 Task: Look for space in Iranshahr, Iran from 24th August, 2023 to 10th September, 2023 for 6 adults, 2 children in price range Rs.12000 to Rs.15000. Place can be entire place or shared room with 6 bedrooms having 6 beds and 6 bathrooms. Property type can be house, flat, guest house. Amenities needed are: wifi, TV, free parkinig on premises, gym, breakfast. Booking option can be shelf check-in. Required host language is English.
Action: Mouse moved to (487, 99)
Screenshot: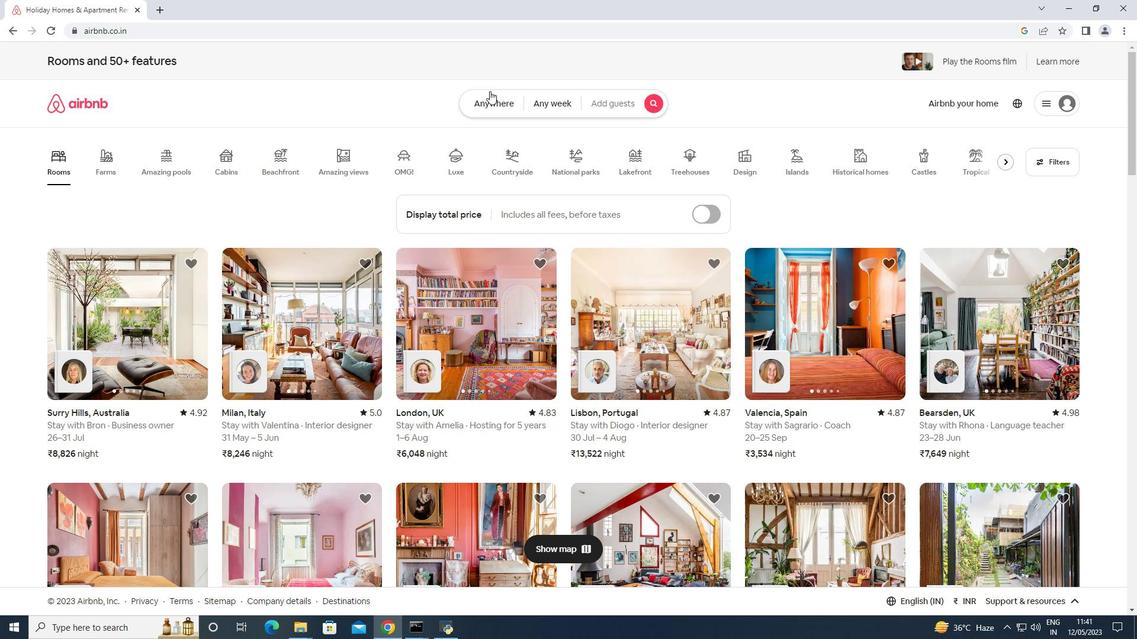 
Action: Mouse pressed left at (487, 99)
Screenshot: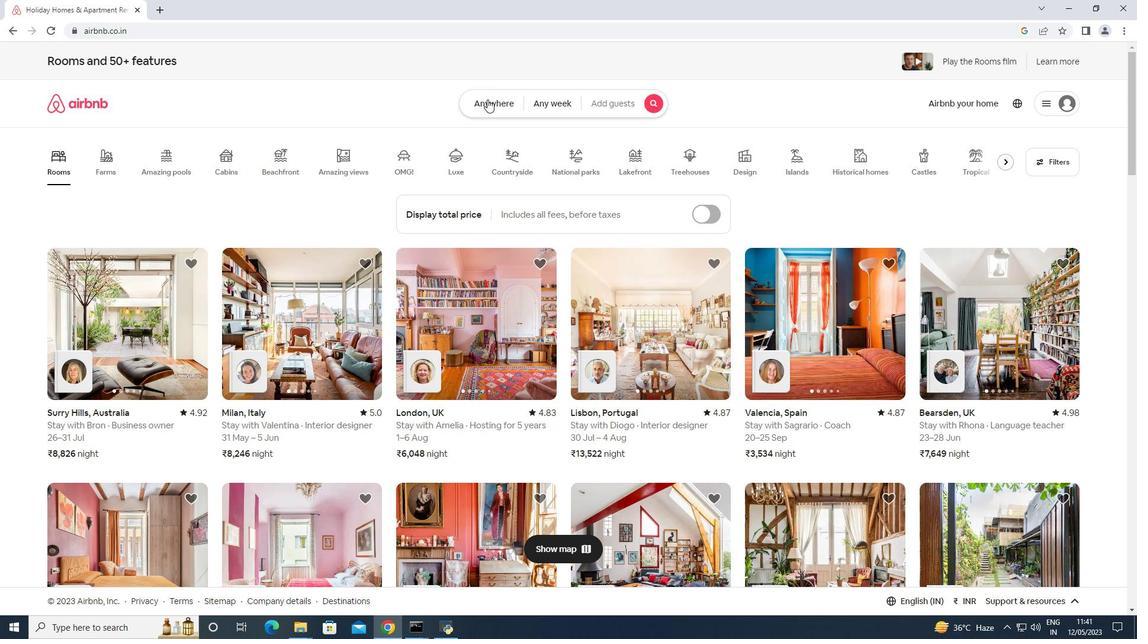 
Action: Mouse moved to (463, 142)
Screenshot: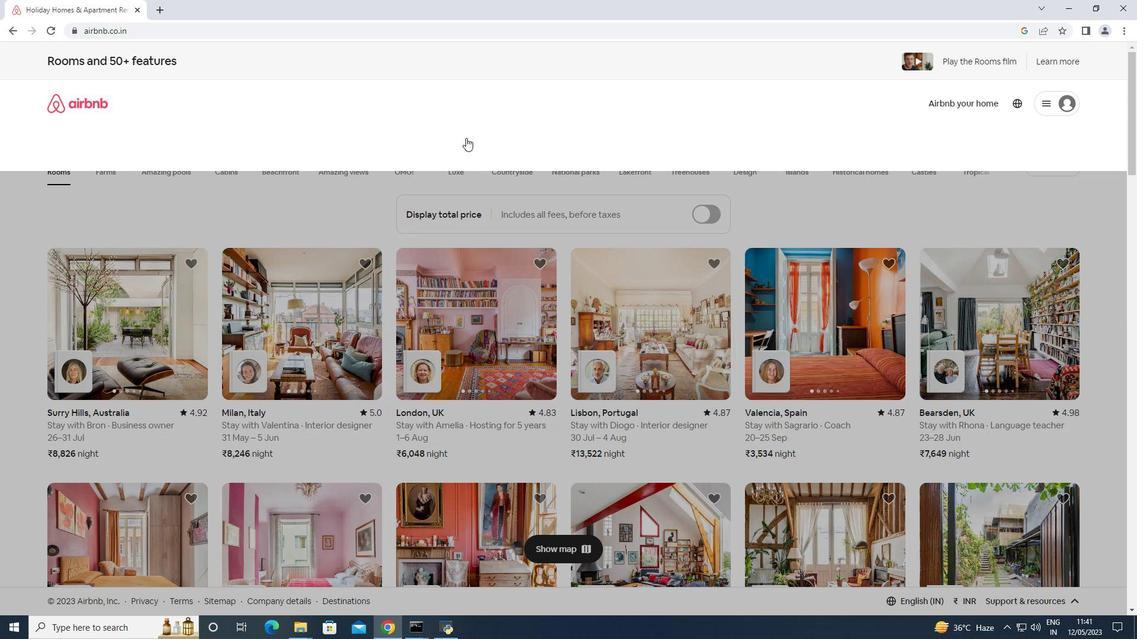 
Action: Mouse pressed left at (463, 142)
Screenshot: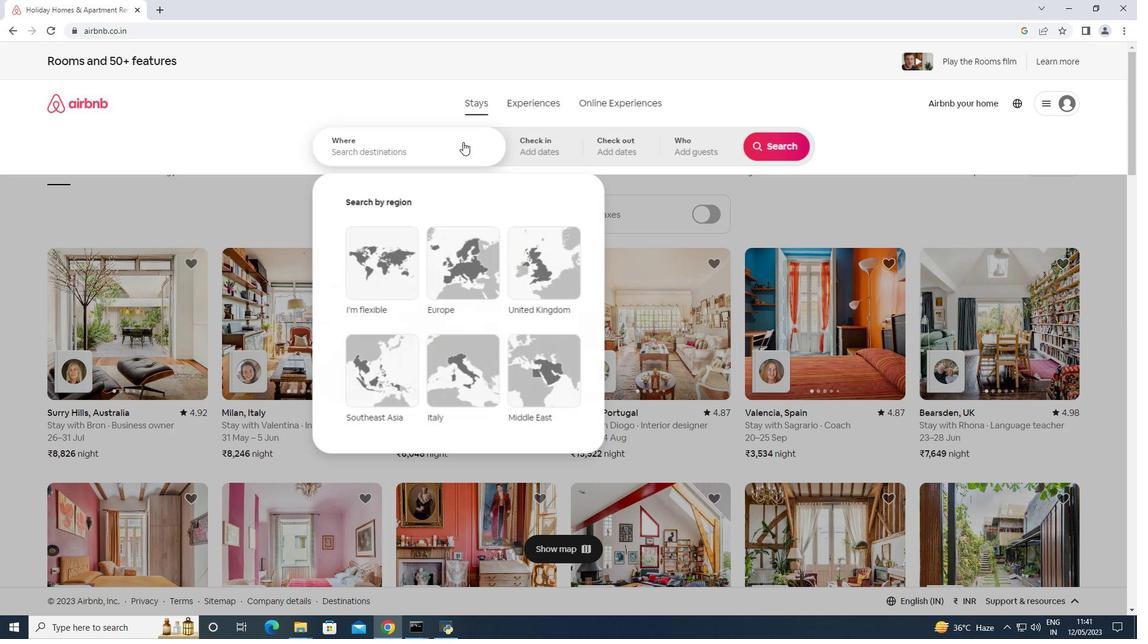 
Action: Key pressed <Key.shift>Iranshahr,<Key.space><Key.shift>Iran<Key.enter>
Screenshot: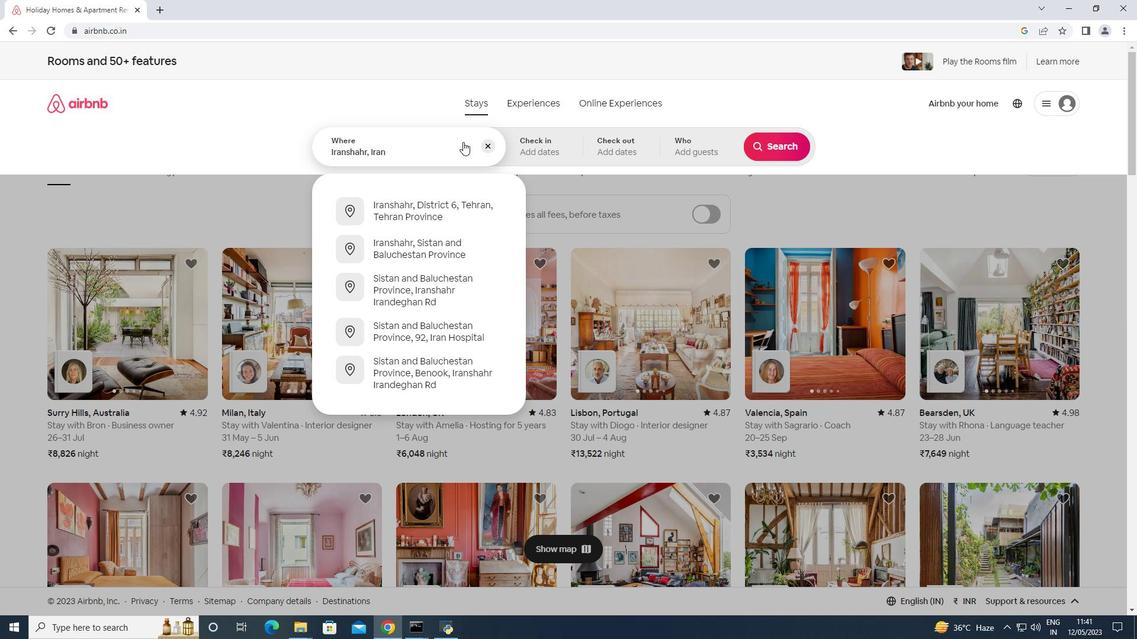 
Action: Mouse moved to (778, 247)
Screenshot: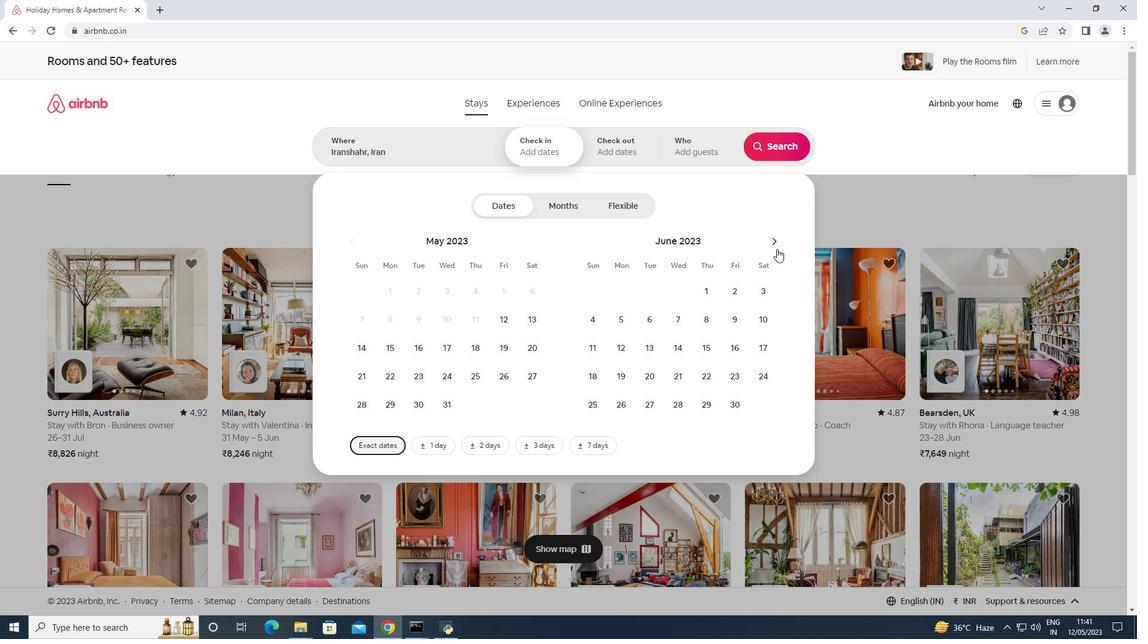 
Action: Mouse pressed left at (778, 247)
Screenshot: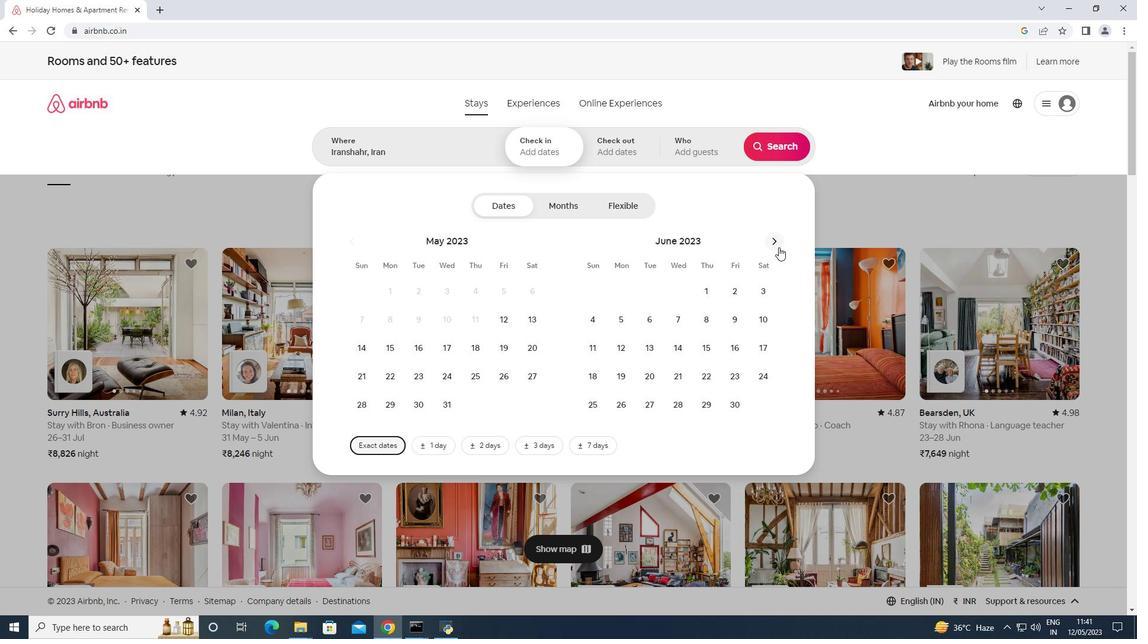 
Action: Mouse pressed left at (778, 247)
Screenshot: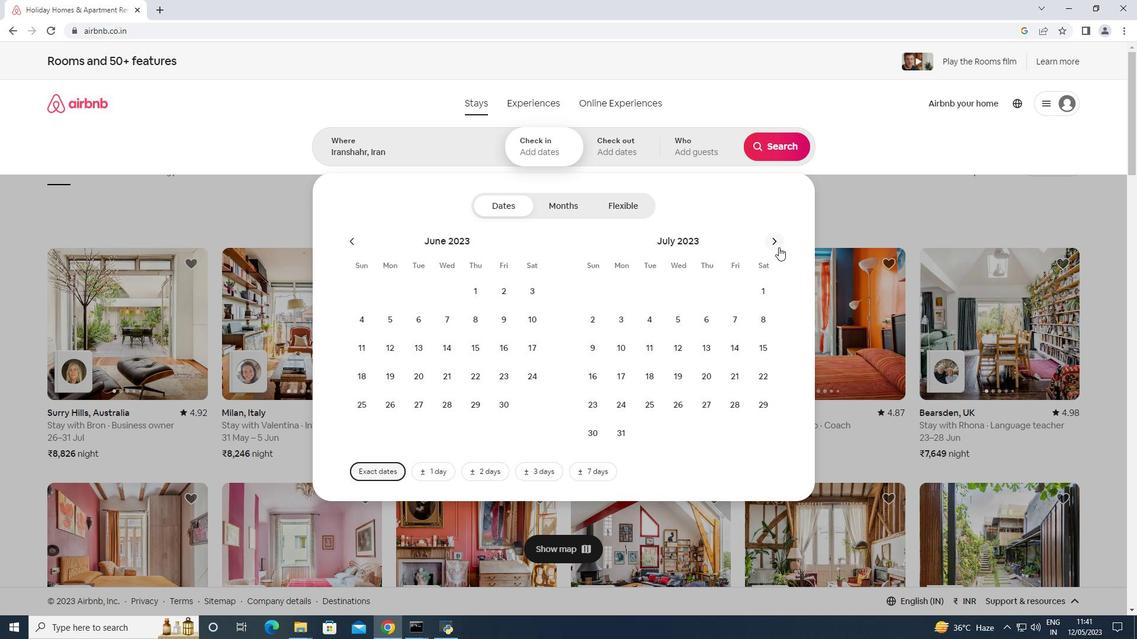 
Action: Mouse moved to (709, 379)
Screenshot: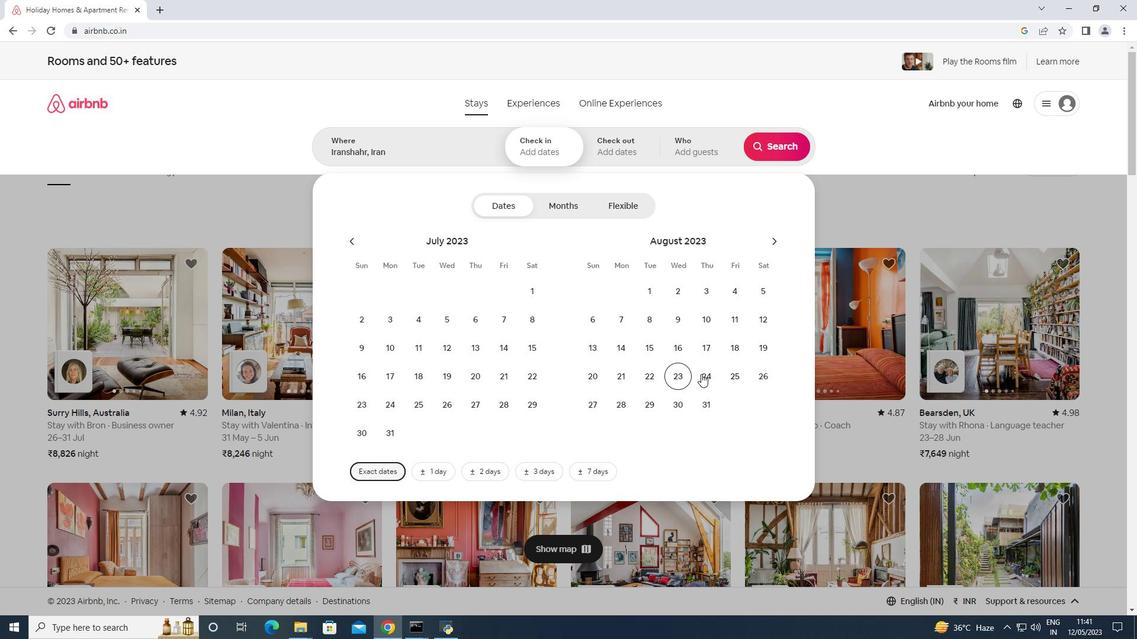 
Action: Mouse pressed left at (709, 379)
Screenshot: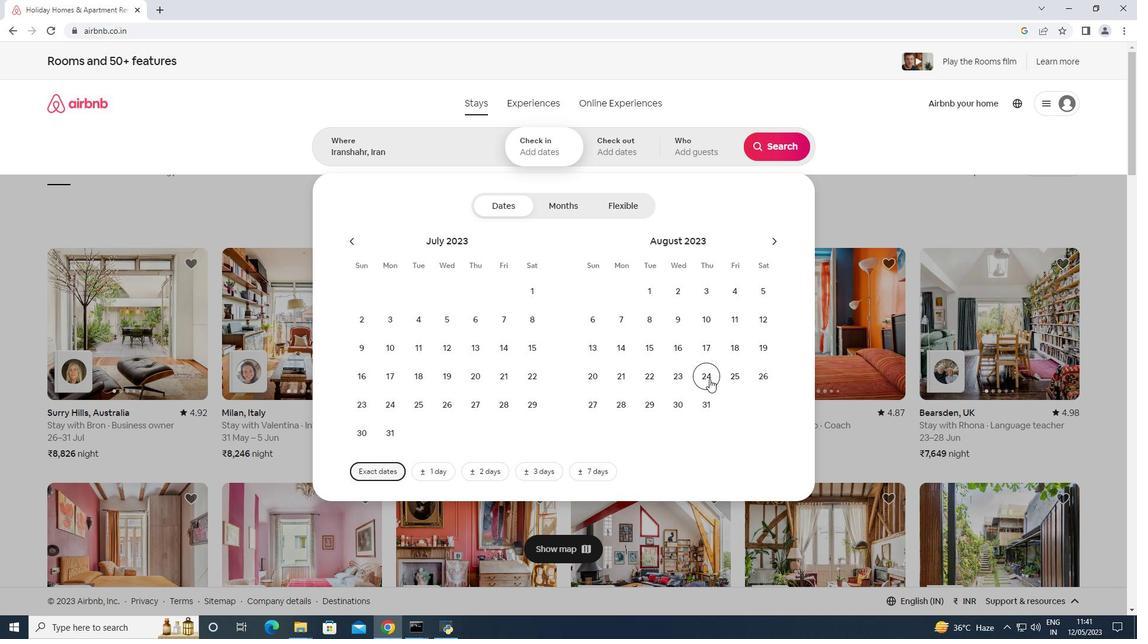 
Action: Mouse moved to (768, 245)
Screenshot: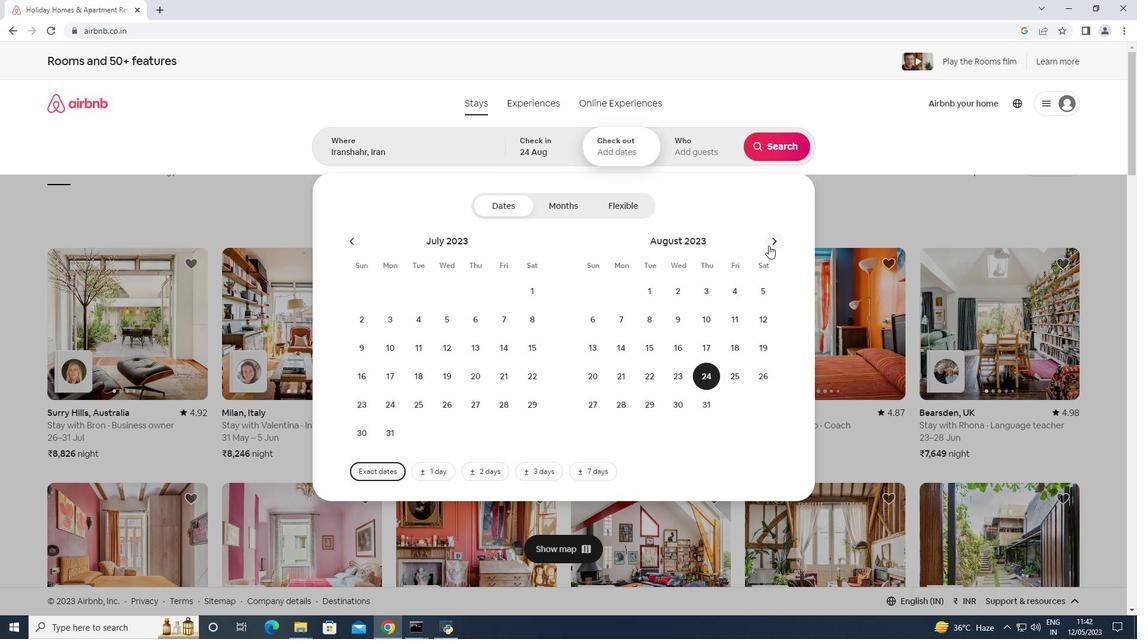 
Action: Mouse pressed left at (768, 245)
Screenshot: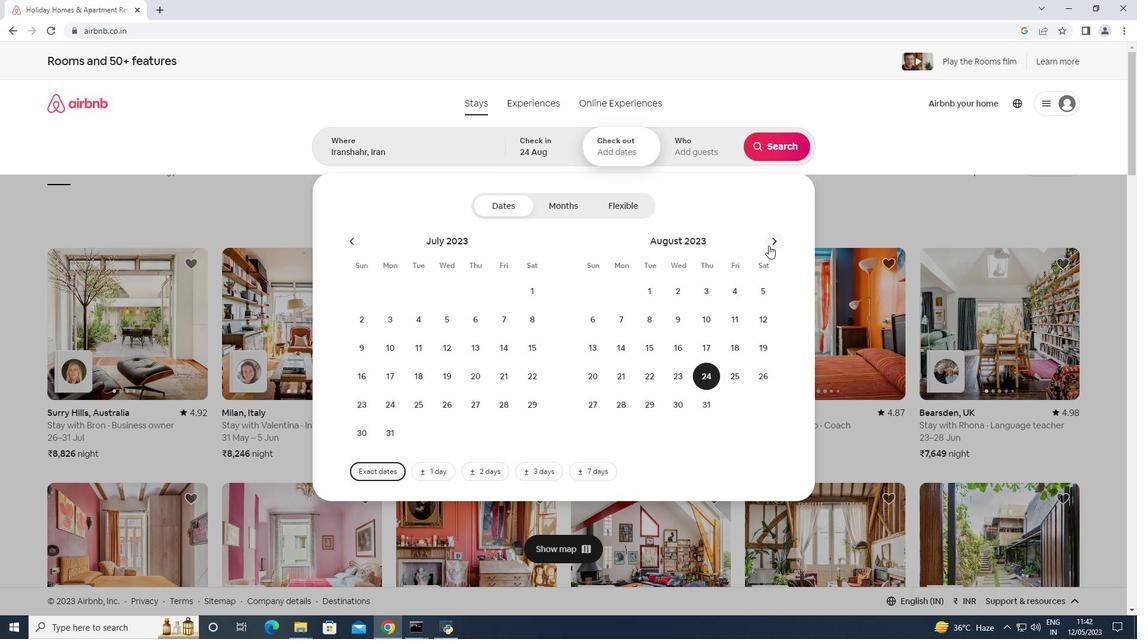 
Action: Mouse moved to (590, 353)
Screenshot: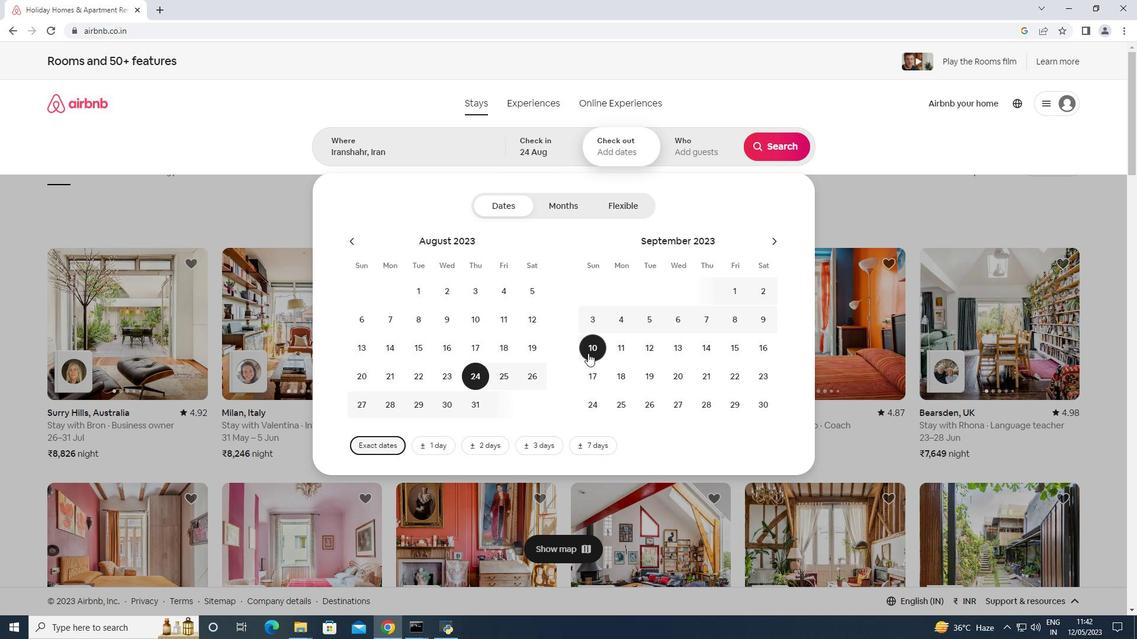 
Action: Mouse pressed left at (590, 353)
Screenshot: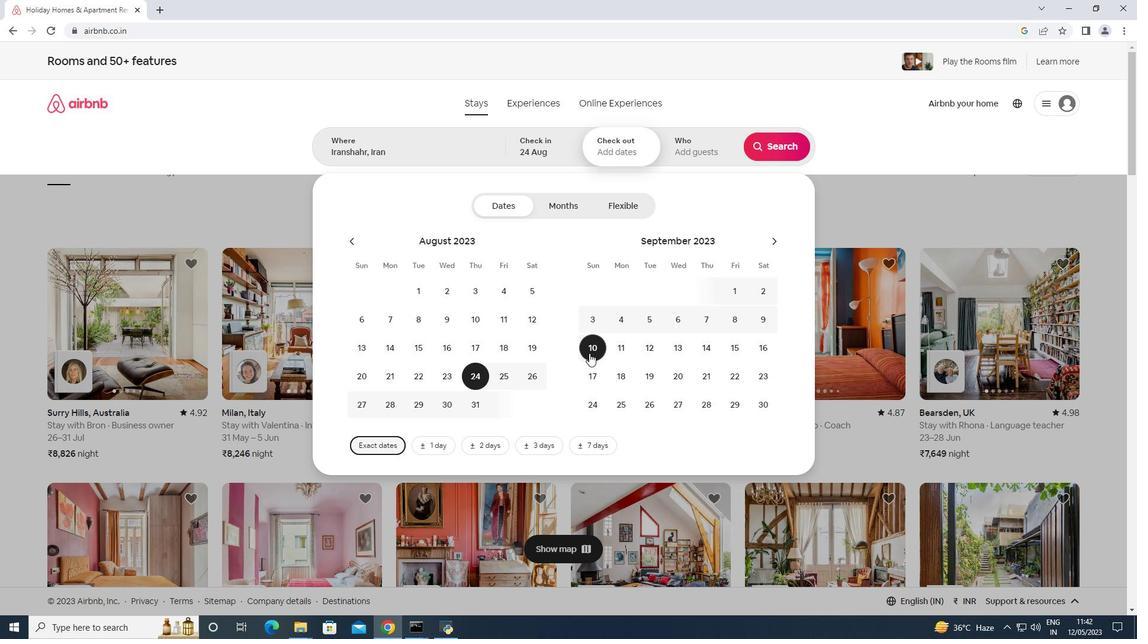 
Action: Mouse moved to (688, 152)
Screenshot: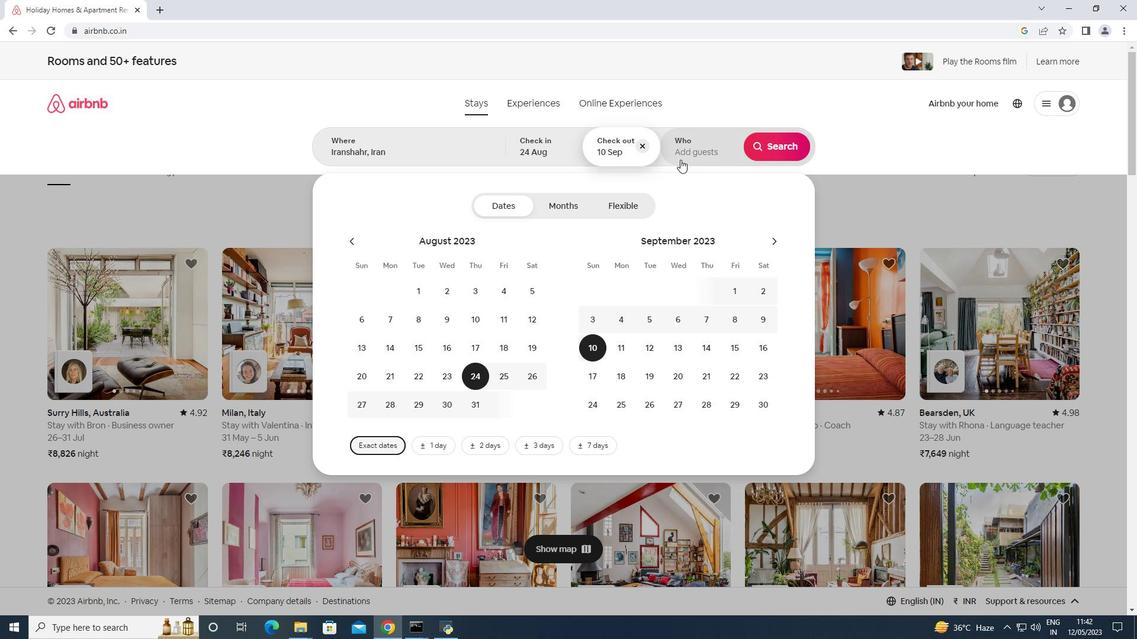 
Action: Mouse pressed left at (688, 152)
Screenshot: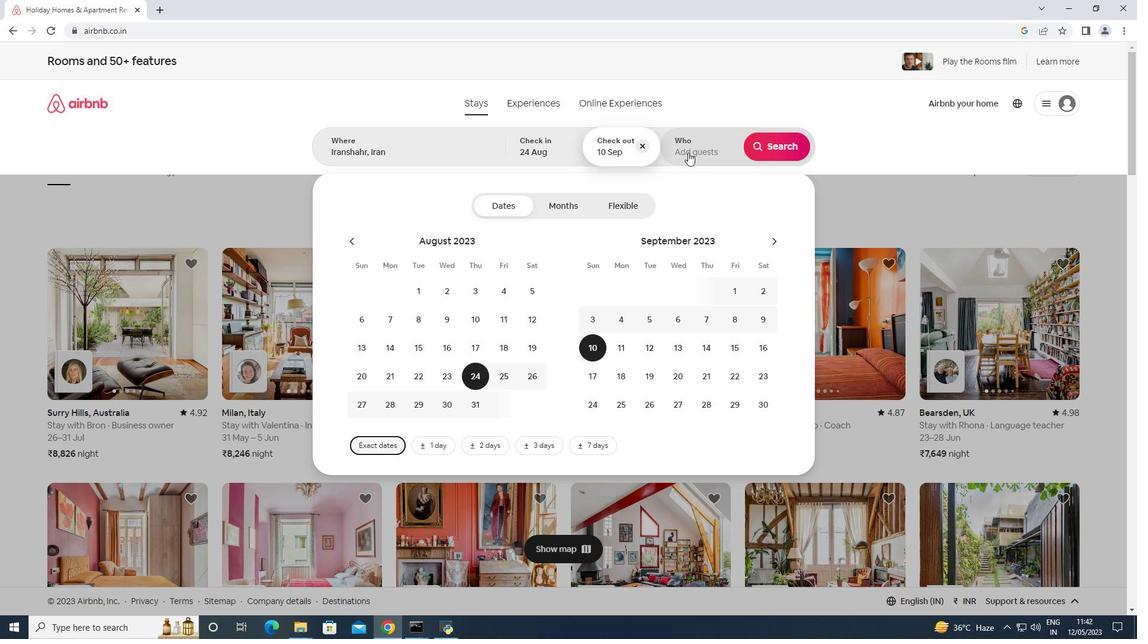 
Action: Mouse moved to (778, 209)
Screenshot: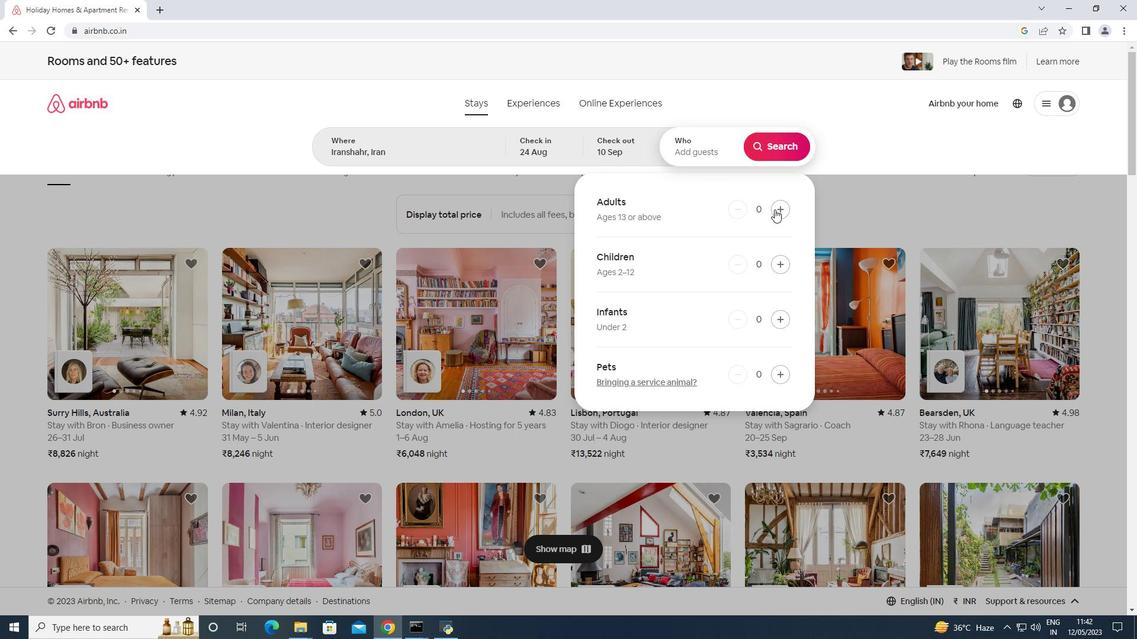 
Action: Mouse pressed left at (778, 209)
Screenshot: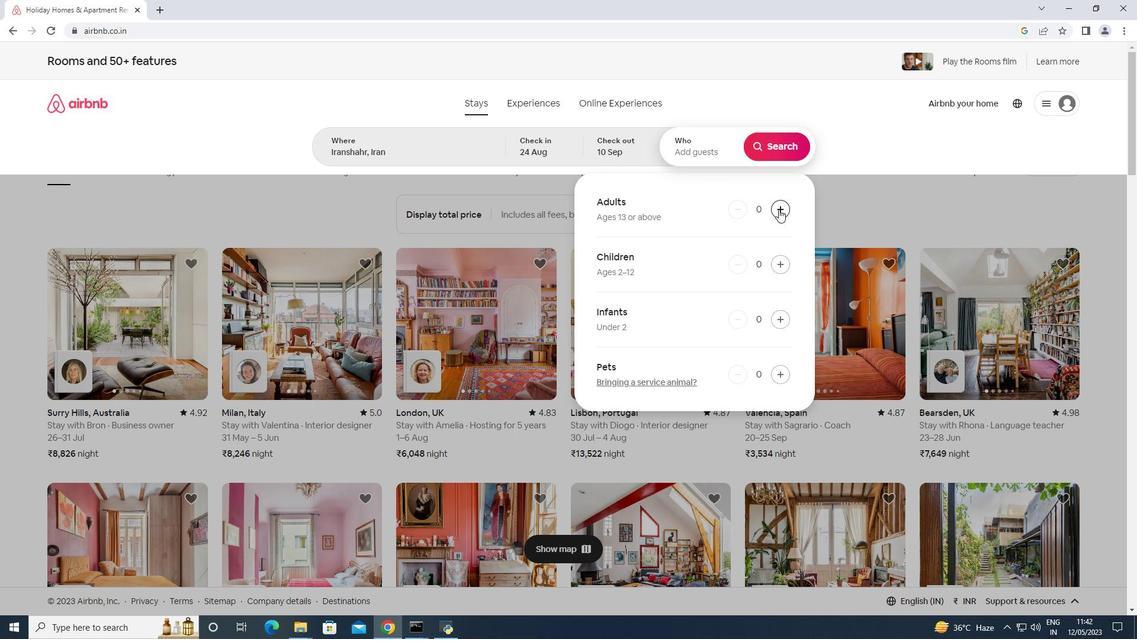 
Action: Mouse pressed left at (778, 209)
Screenshot: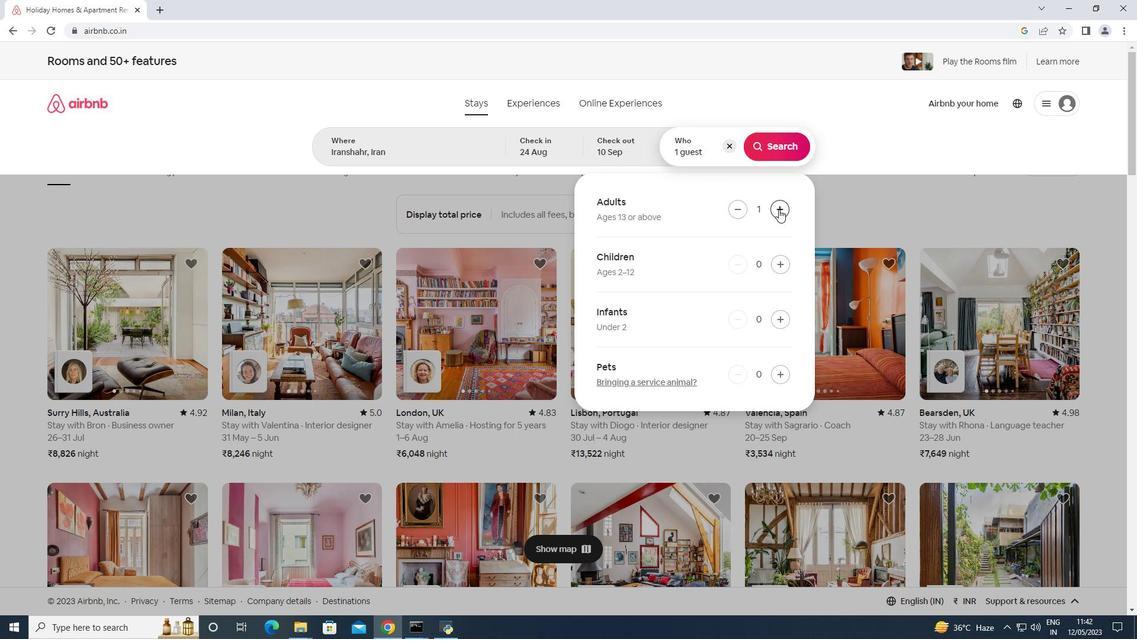 
Action: Mouse pressed left at (778, 209)
Screenshot: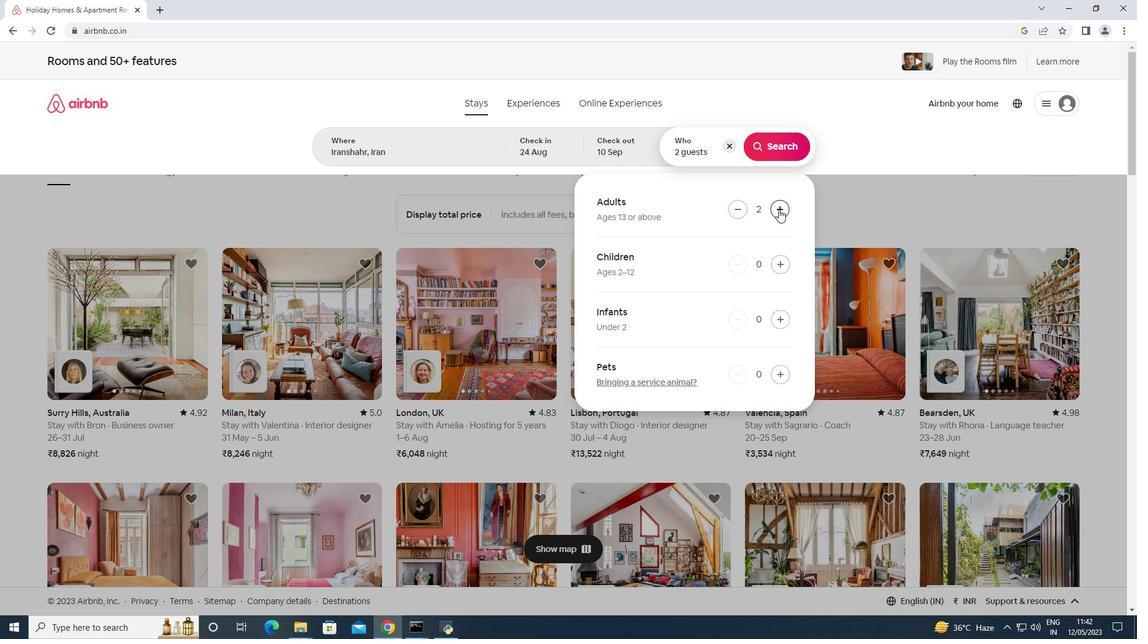 
Action: Mouse pressed left at (778, 209)
Screenshot: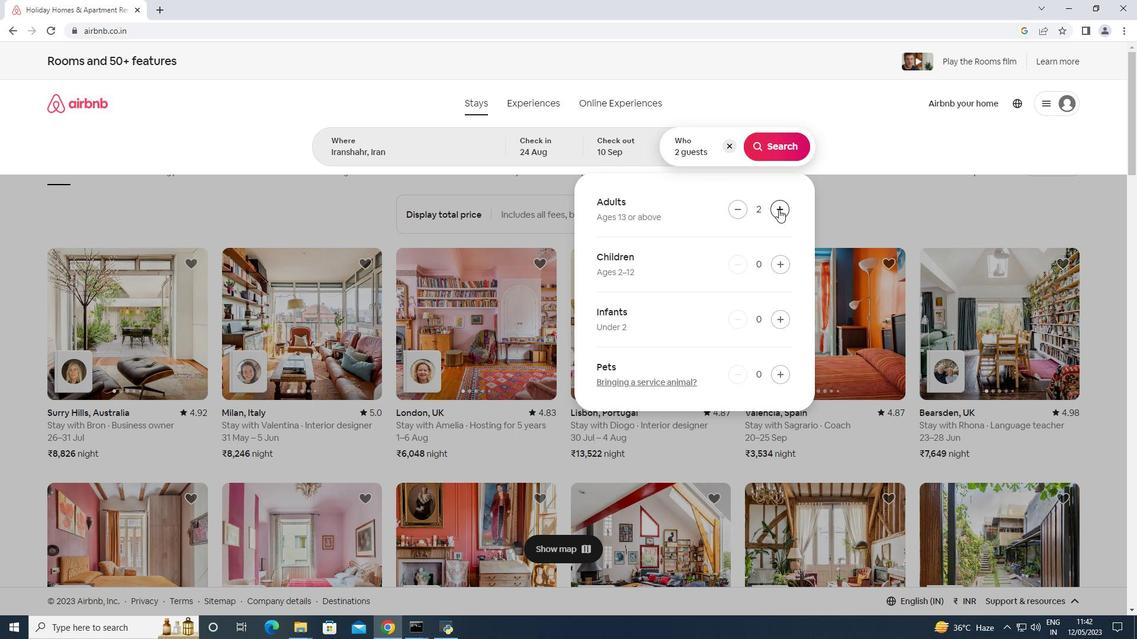 
Action: Mouse pressed left at (778, 209)
Screenshot: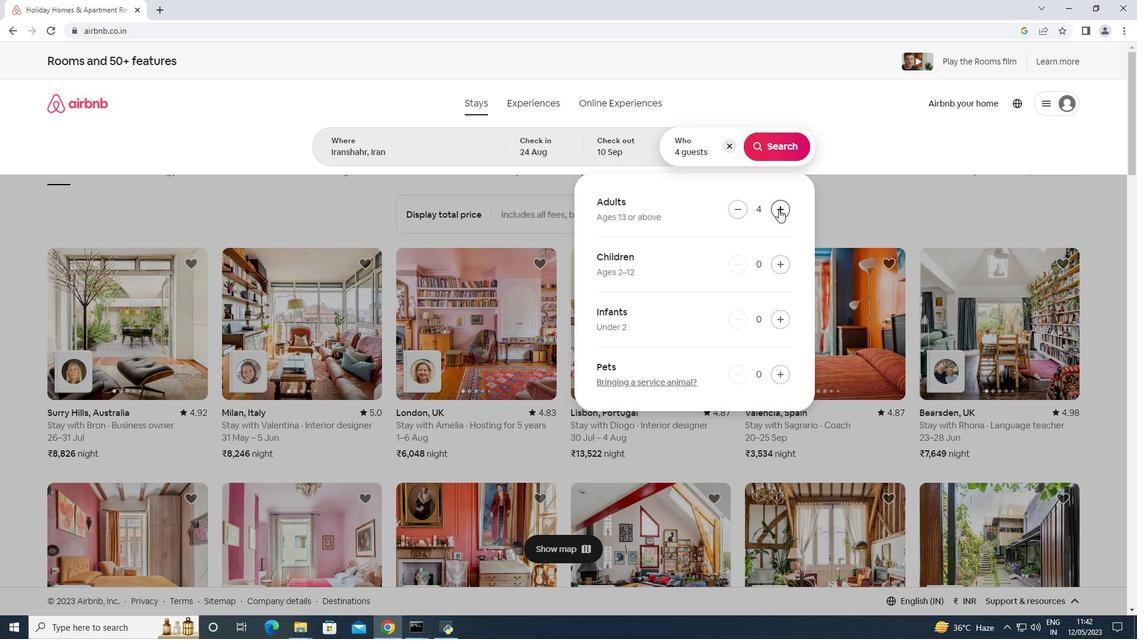 
Action: Mouse pressed left at (778, 209)
Screenshot: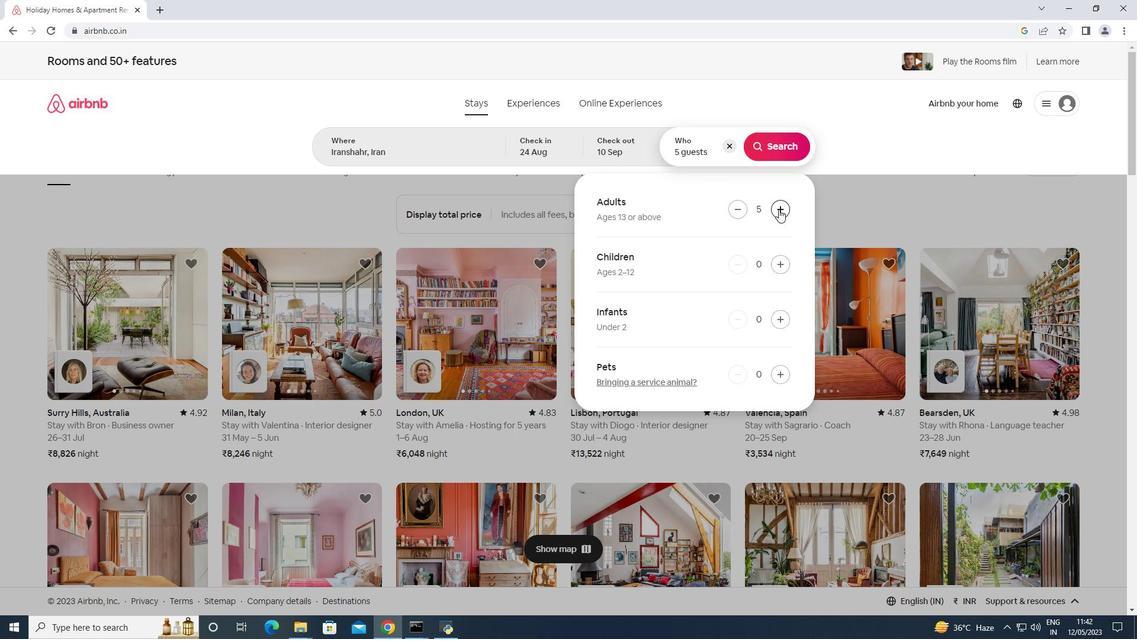 
Action: Mouse moved to (775, 264)
Screenshot: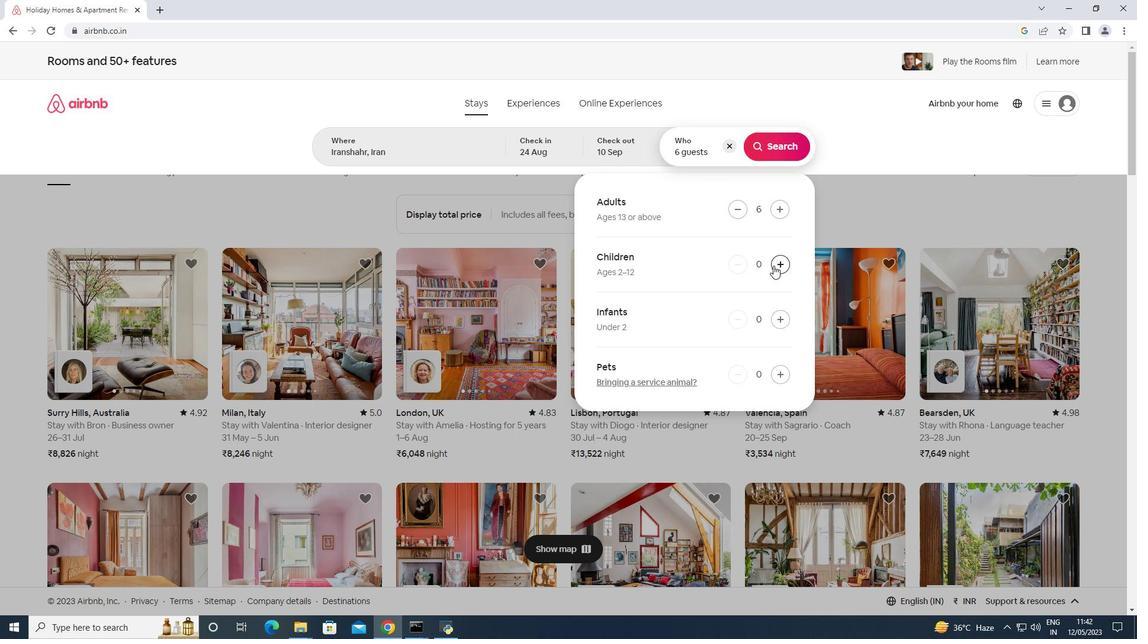 
Action: Mouse pressed left at (775, 264)
Screenshot: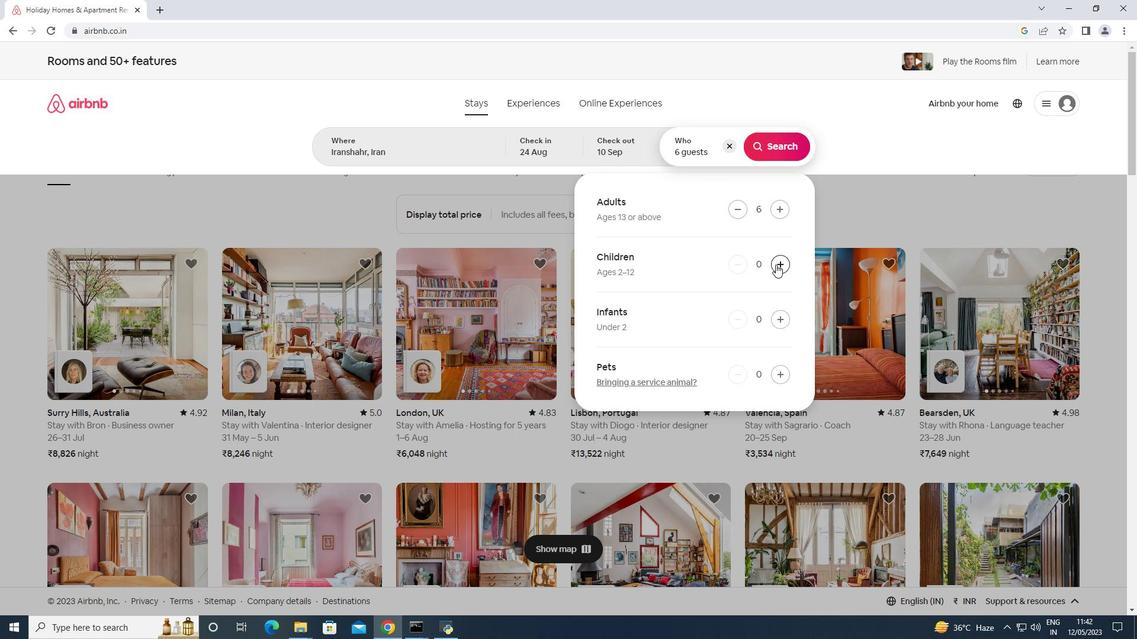 
Action: Mouse pressed left at (775, 264)
Screenshot: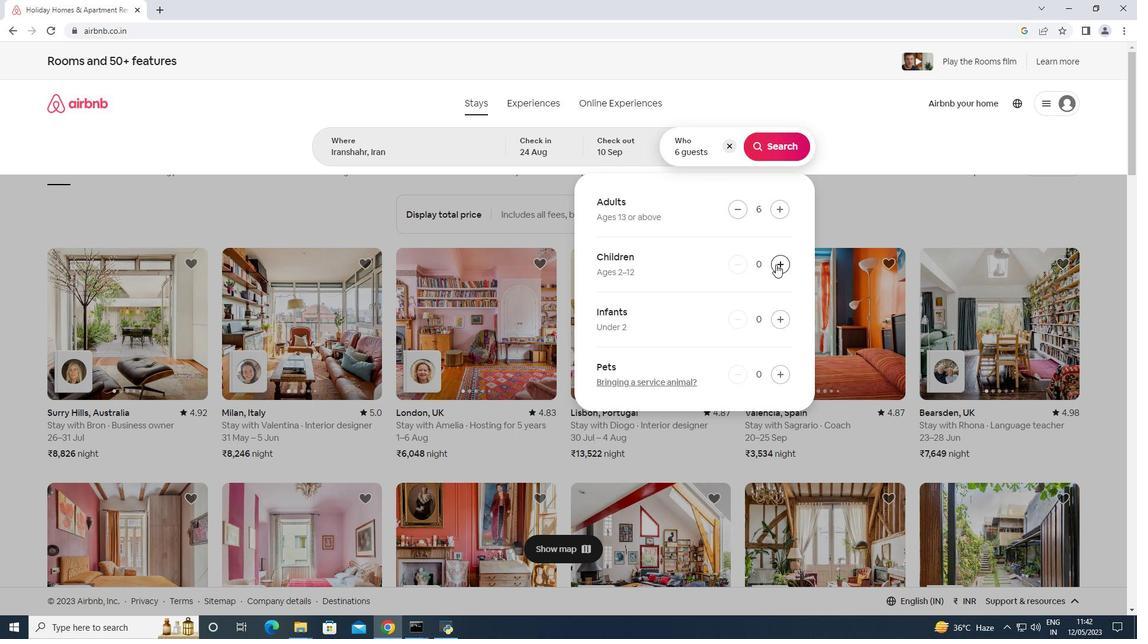 
Action: Mouse moved to (782, 146)
Screenshot: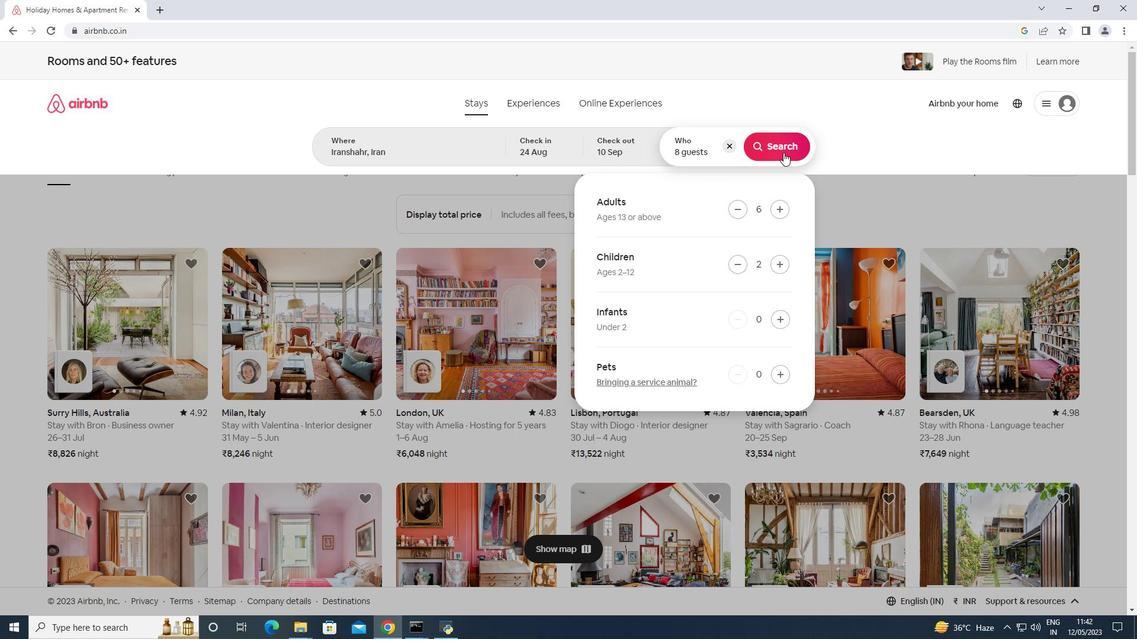 
Action: Mouse pressed left at (782, 146)
Screenshot: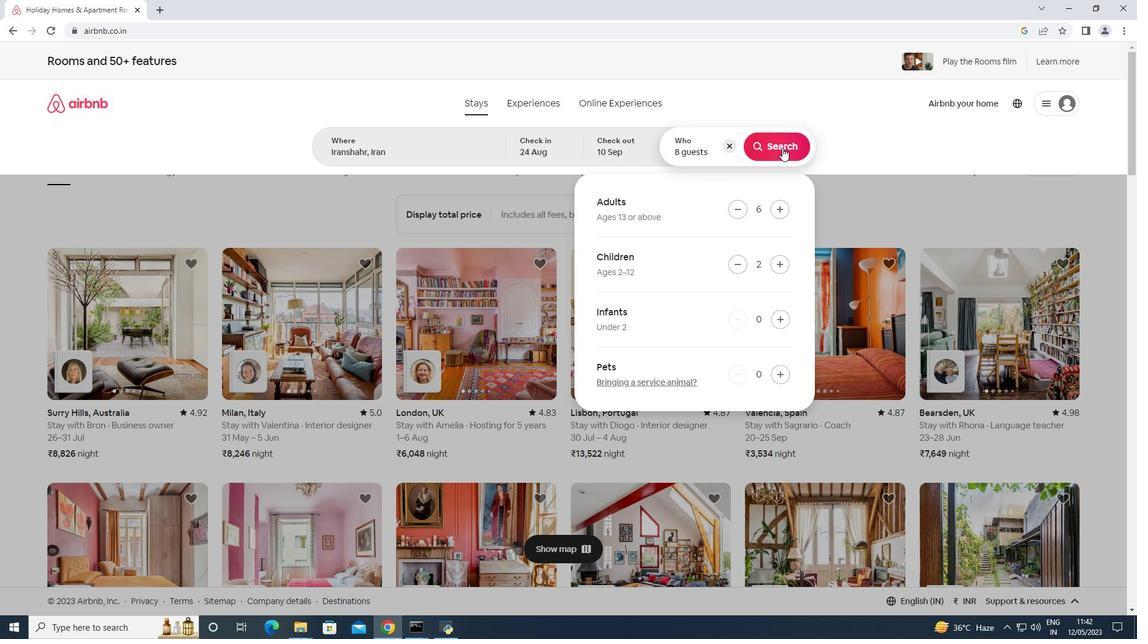 
Action: Mouse moved to (1072, 116)
Screenshot: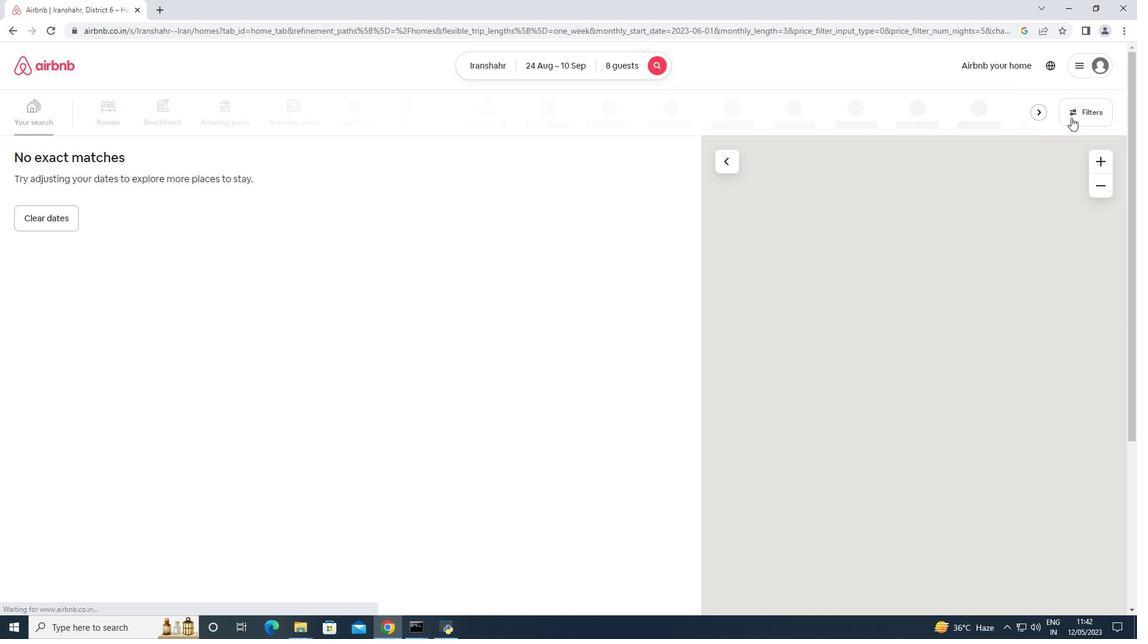 
Action: Mouse pressed left at (1072, 116)
Screenshot: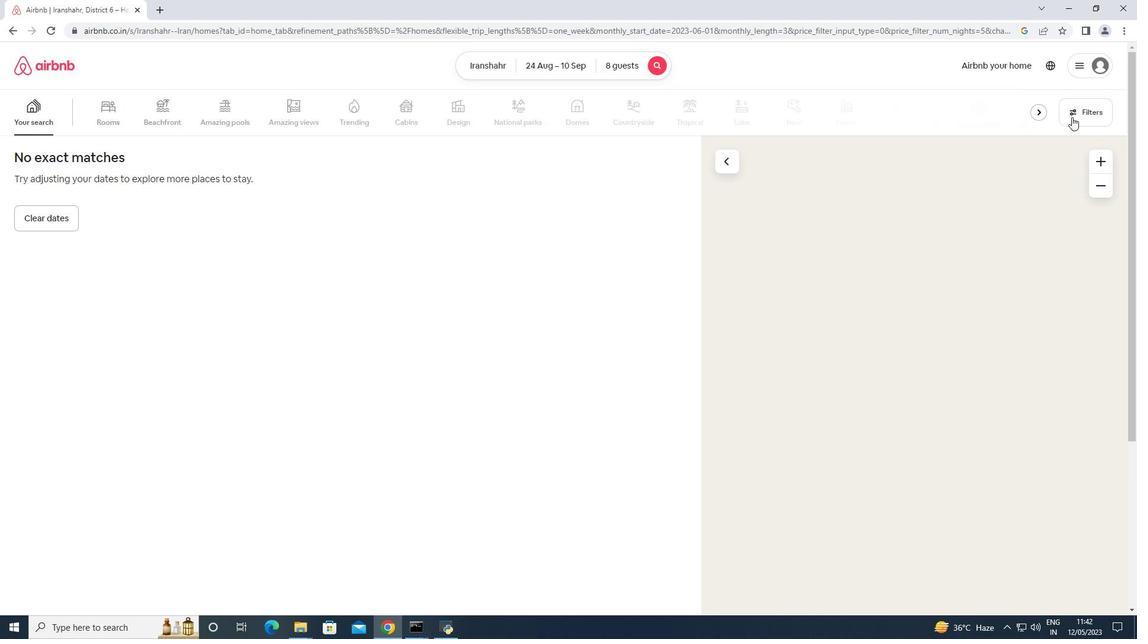 
Action: Mouse moved to (525, 398)
Screenshot: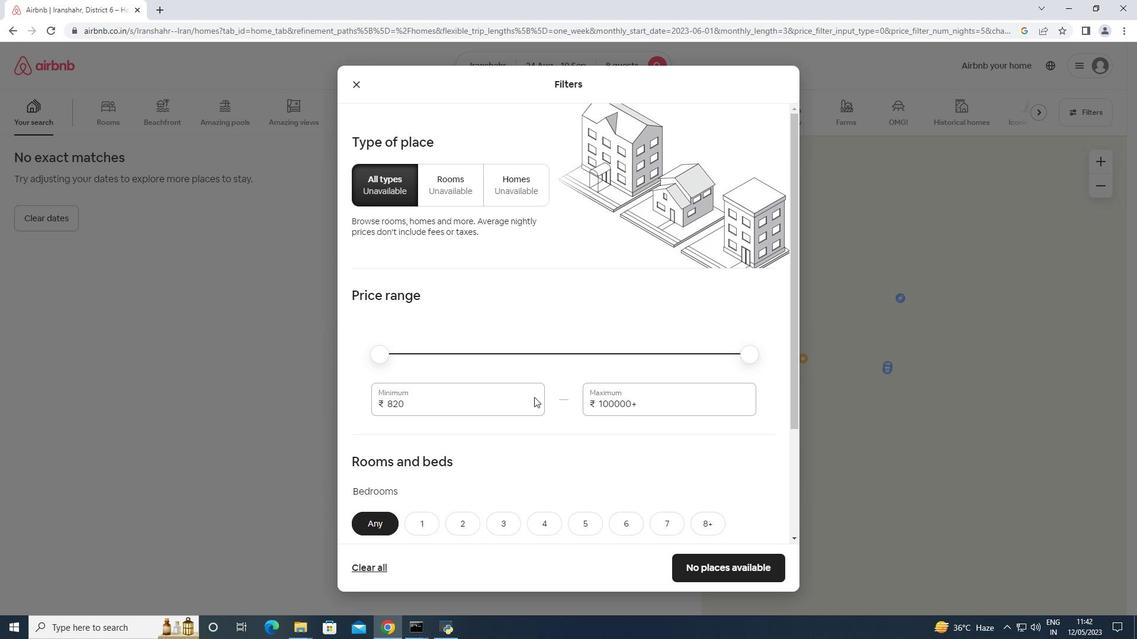 
Action: Mouse pressed left at (525, 398)
Screenshot: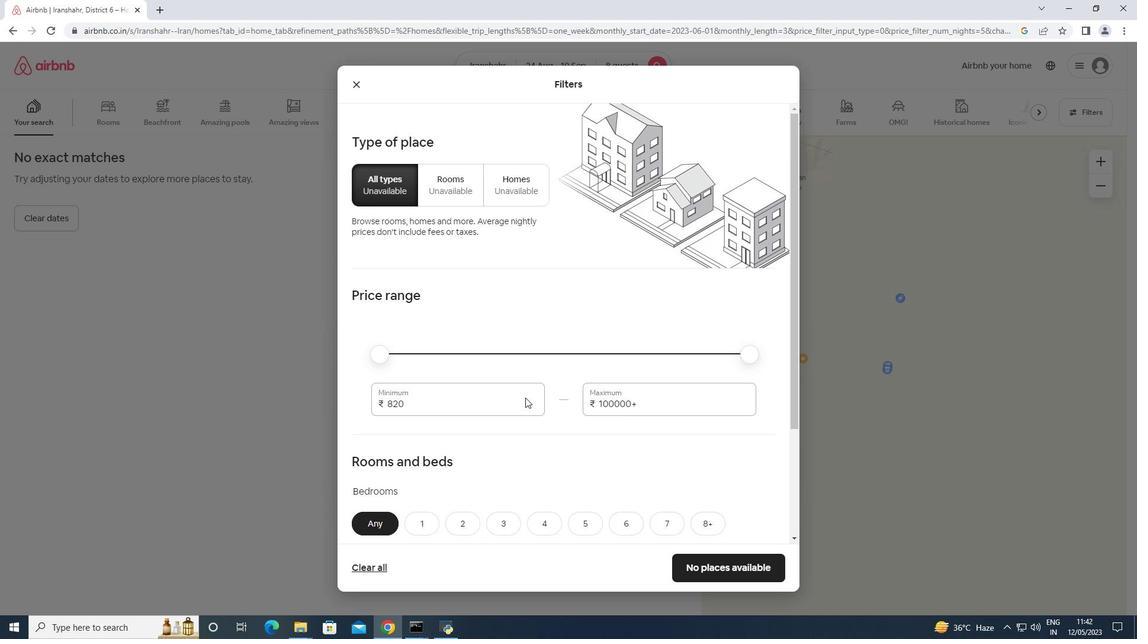 
Action: Mouse moved to (536, 458)
Screenshot: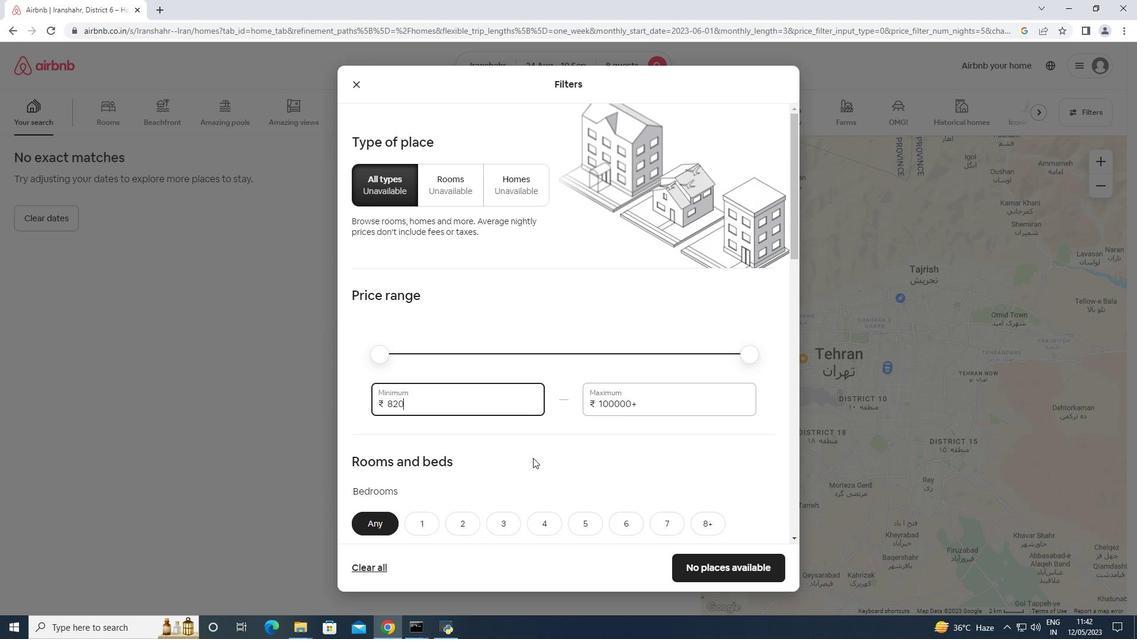 
Action: Mouse pressed left at (536, 458)
Screenshot: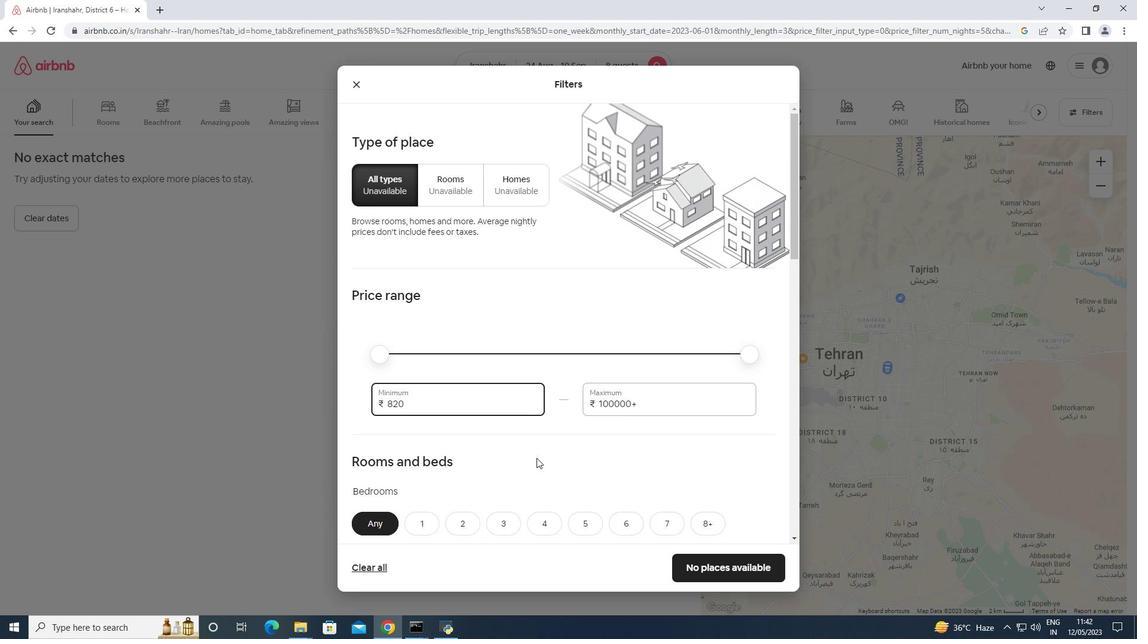 
Action: Mouse moved to (513, 412)
Screenshot: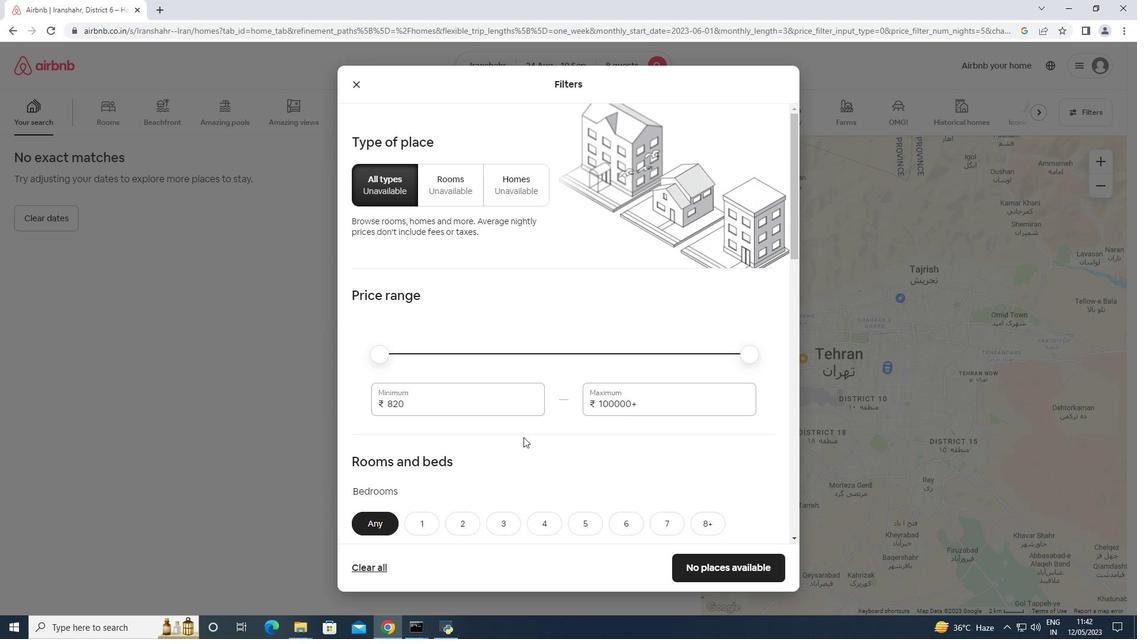 
Action: Mouse pressed left at (513, 412)
Screenshot: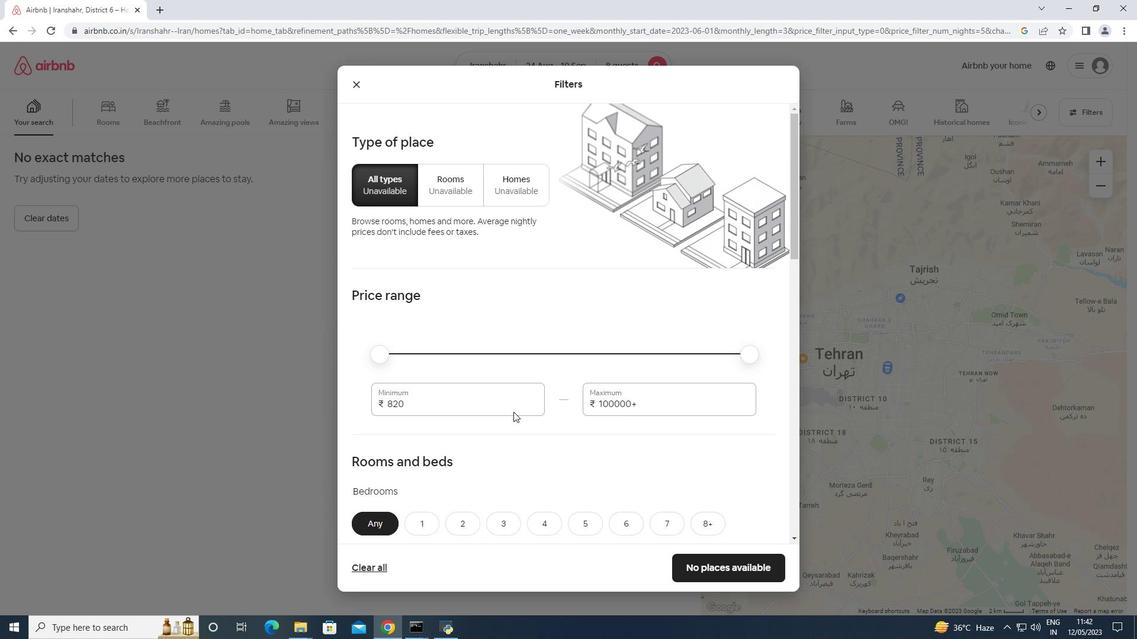 
Action: Mouse pressed left at (513, 412)
Screenshot: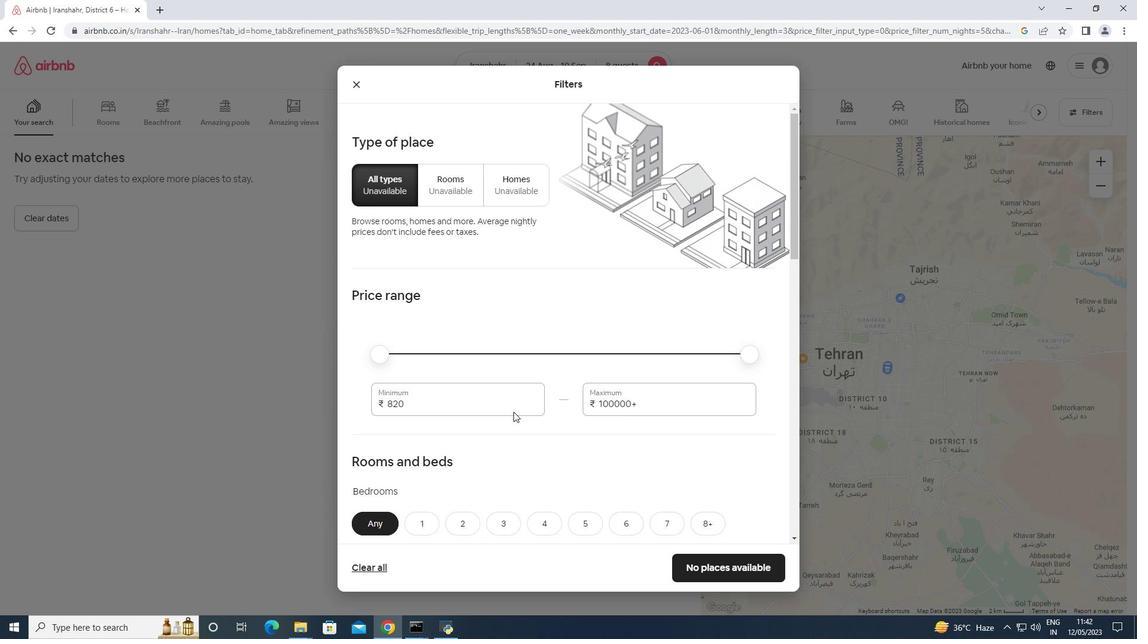 
Action: Key pressed <Key.backspace><Key.backspace><Key.backspace>12000<Key.tab>15000
Screenshot: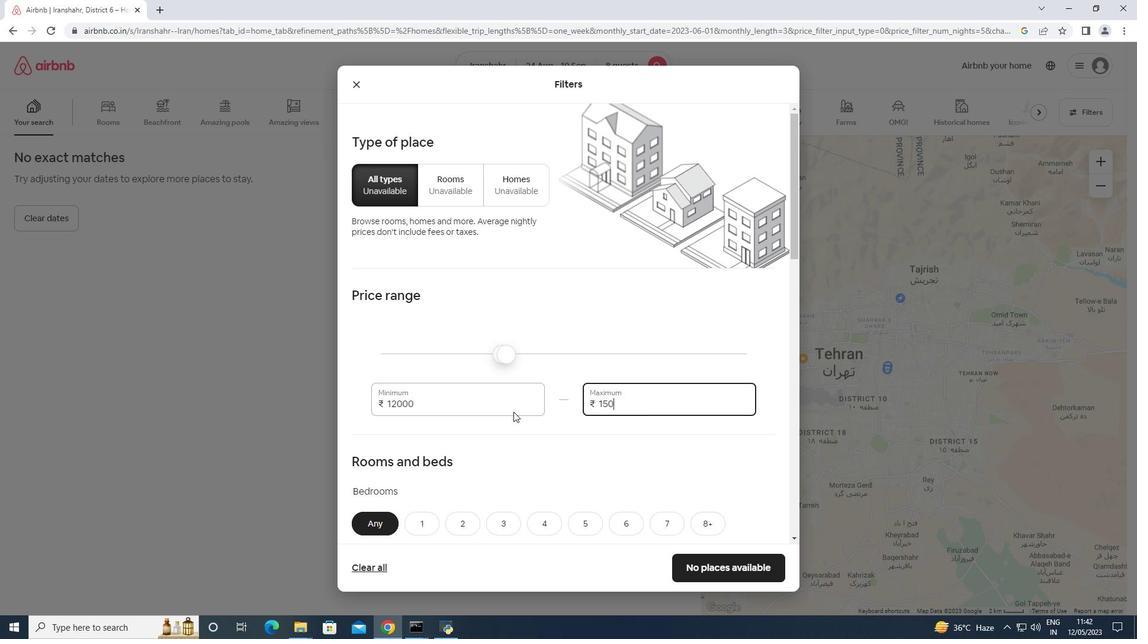 
Action: Mouse scrolled (513, 411) with delta (0, 0)
Screenshot: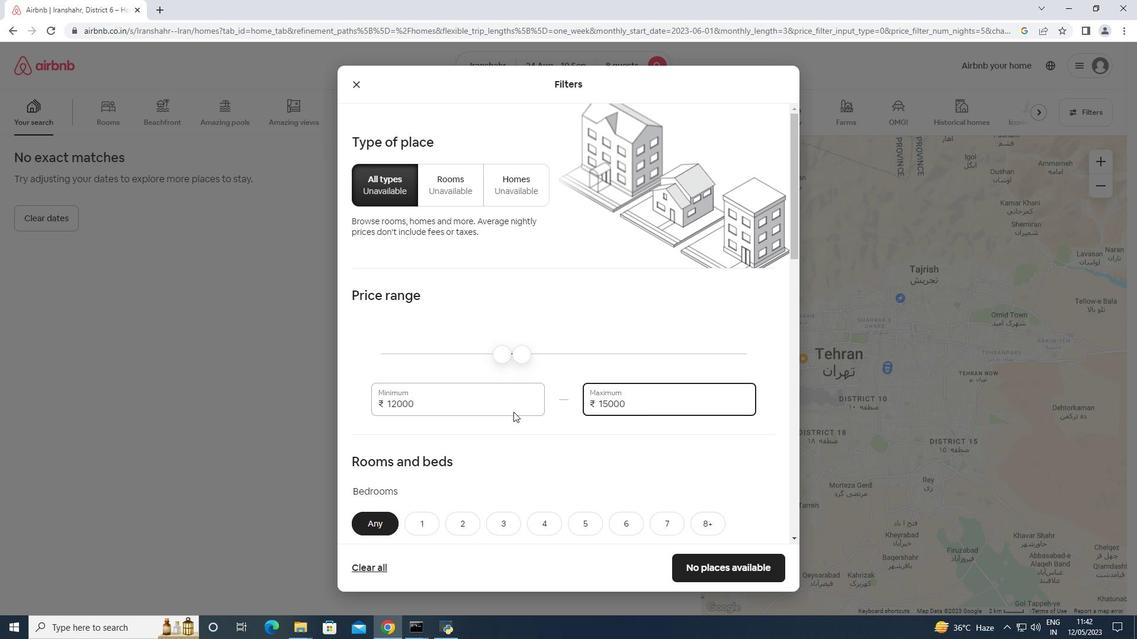 
Action: Mouse scrolled (513, 411) with delta (0, 0)
Screenshot: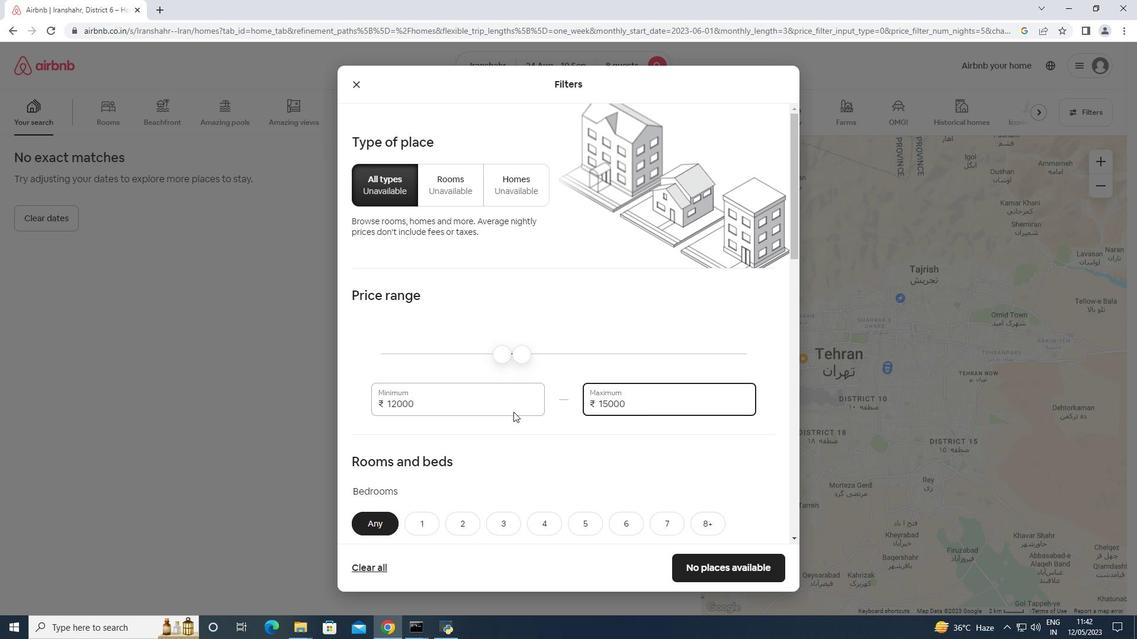 
Action: Mouse scrolled (513, 411) with delta (0, 0)
Screenshot: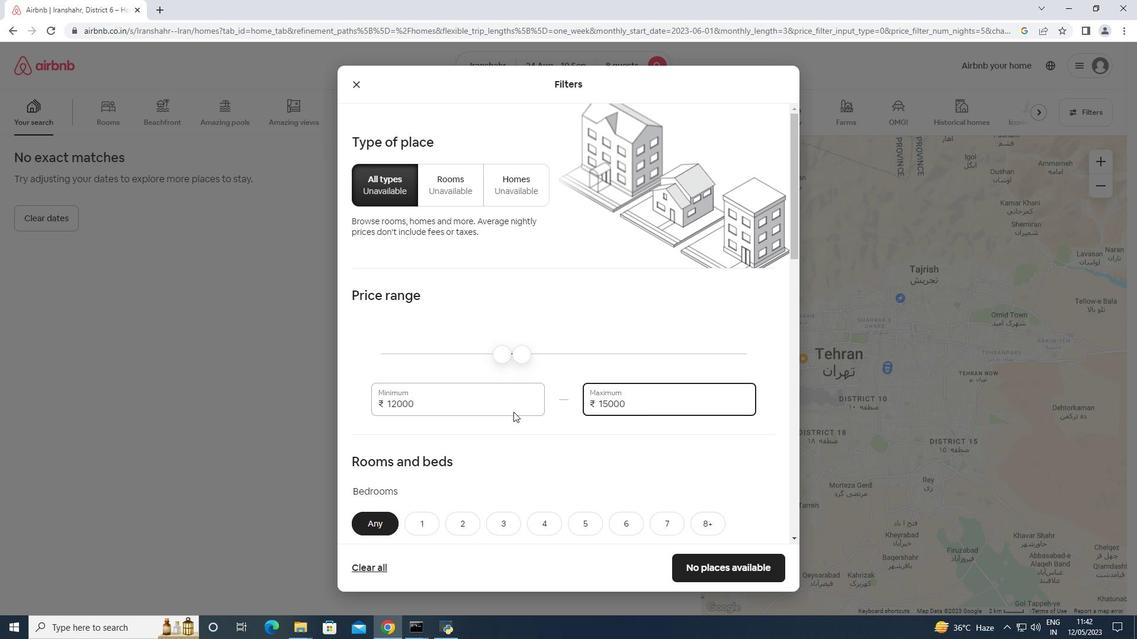 
Action: Mouse moved to (621, 347)
Screenshot: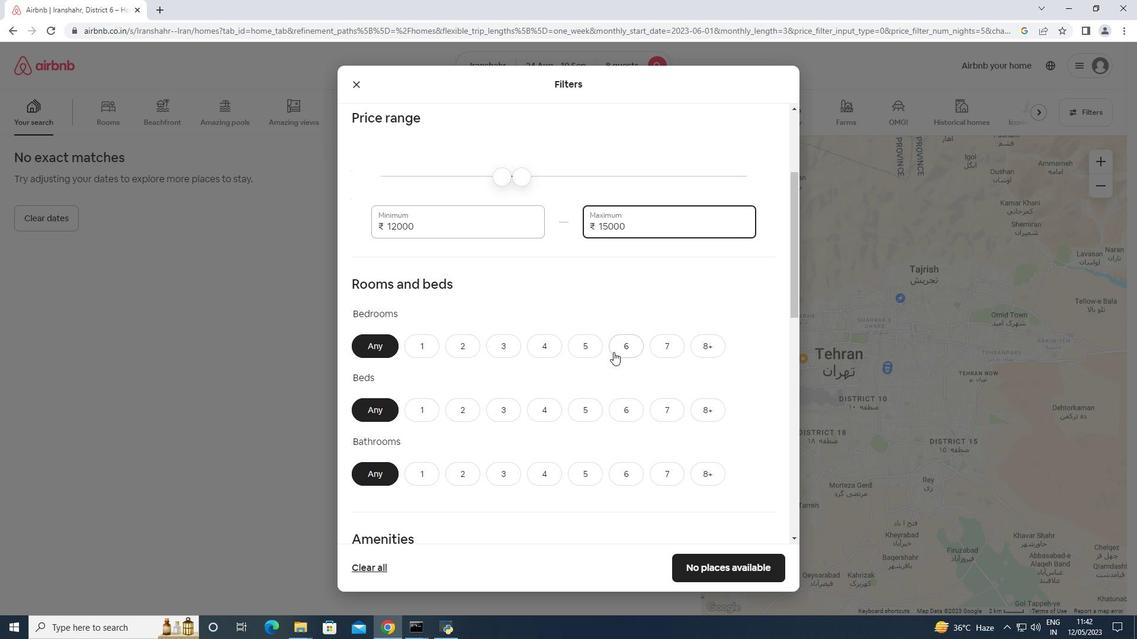 
Action: Mouse pressed left at (621, 347)
Screenshot: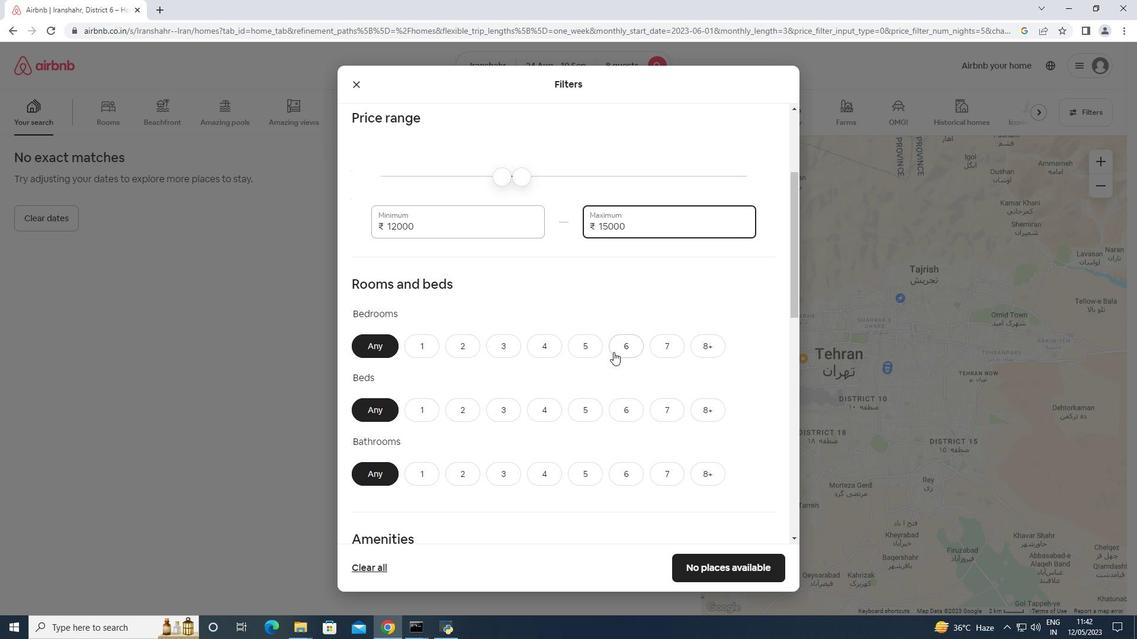 
Action: Mouse moved to (632, 415)
Screenshot: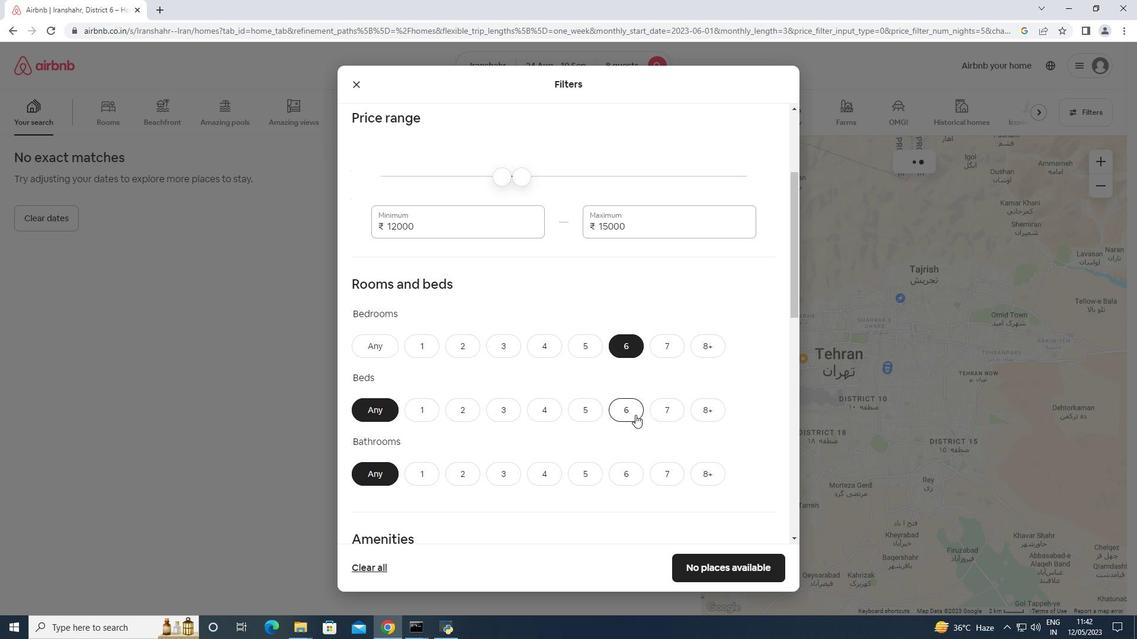
Action: Mouse pressed left at (632, 415)
Screenshot: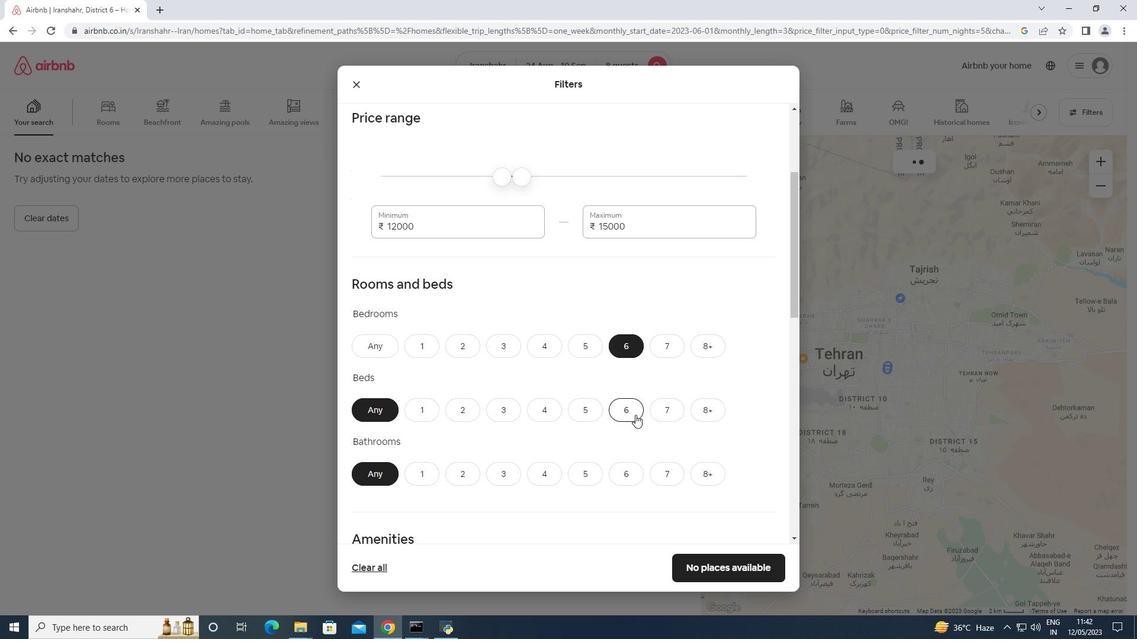 
Action: Mouse moved to (616, 470)
Screenshot: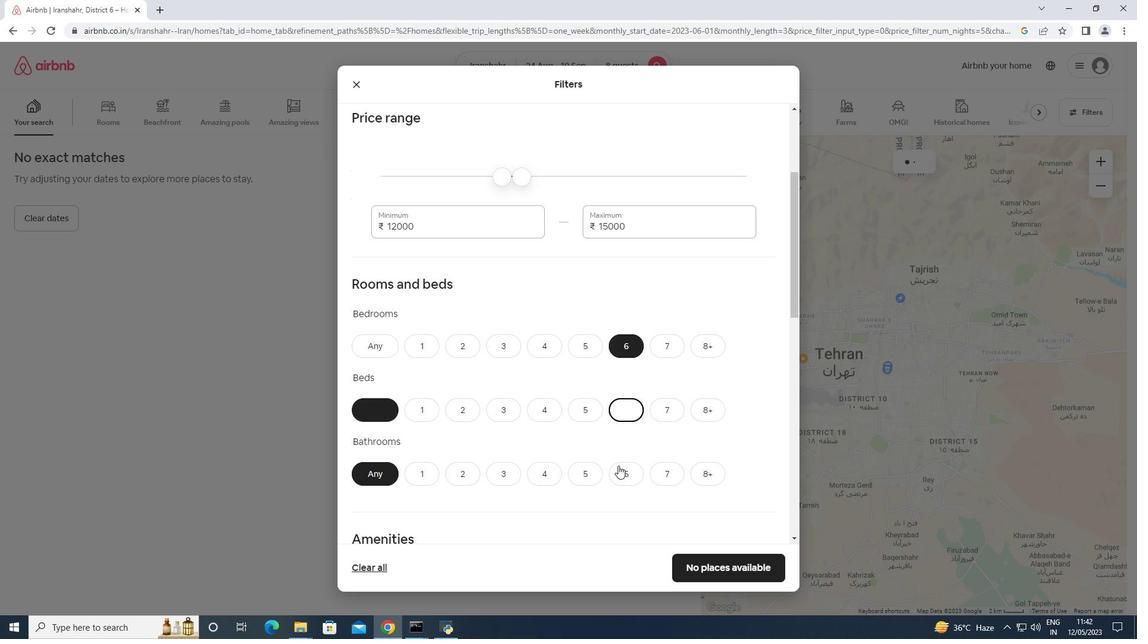
Action: Mouse pressed left at (616, 470)
Screenshot: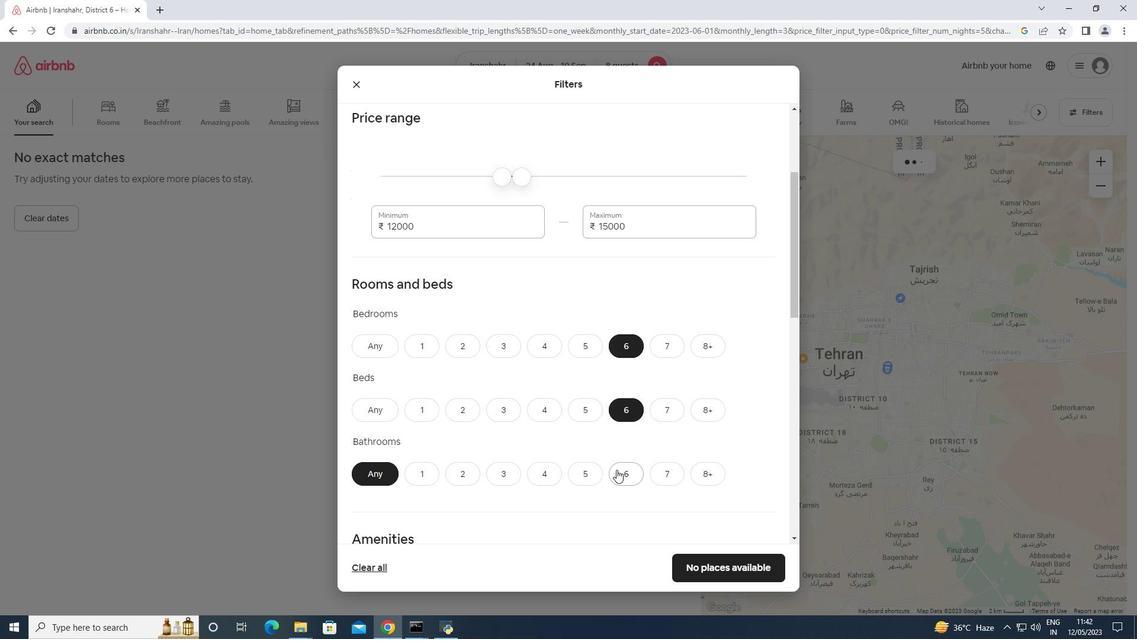 
Action: Mouse moved to (614, 463)
Screenshot: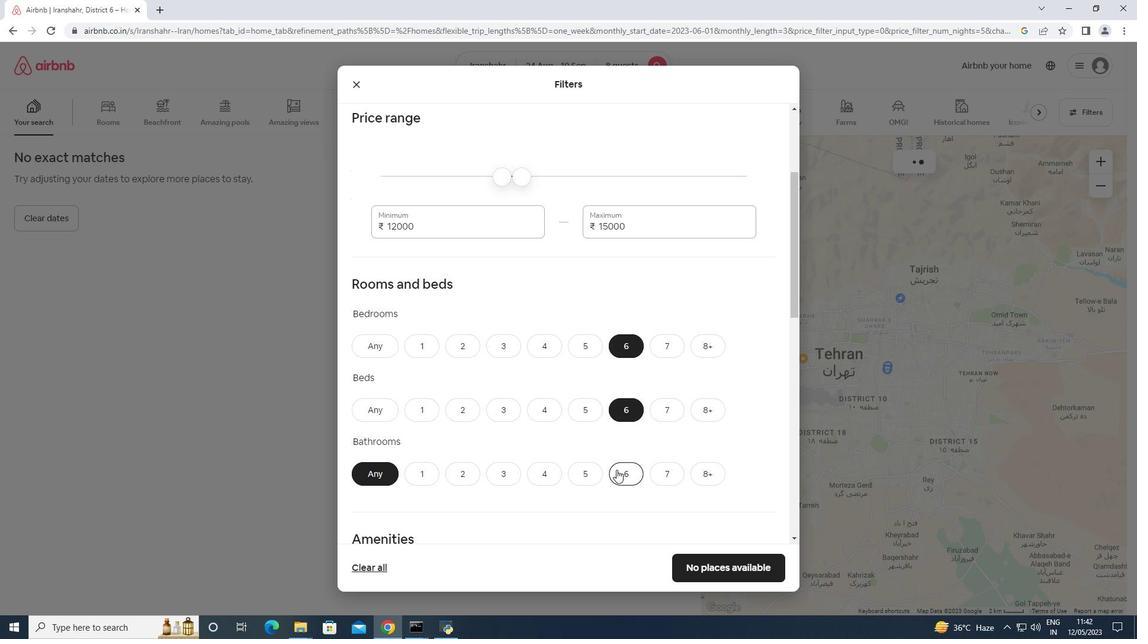 
Action: Mouse scrolled (614, 463) with delta (0, 0)
Screenshot: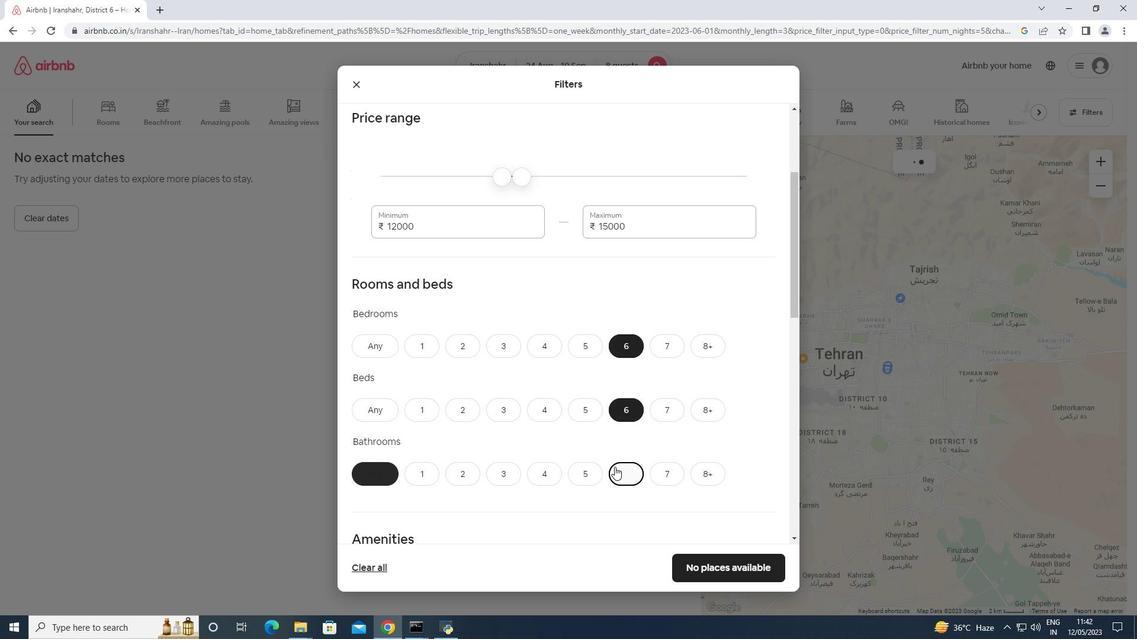 
Action: Mouse scrolled (614, 463) with delta (0, 0)
Screenshot: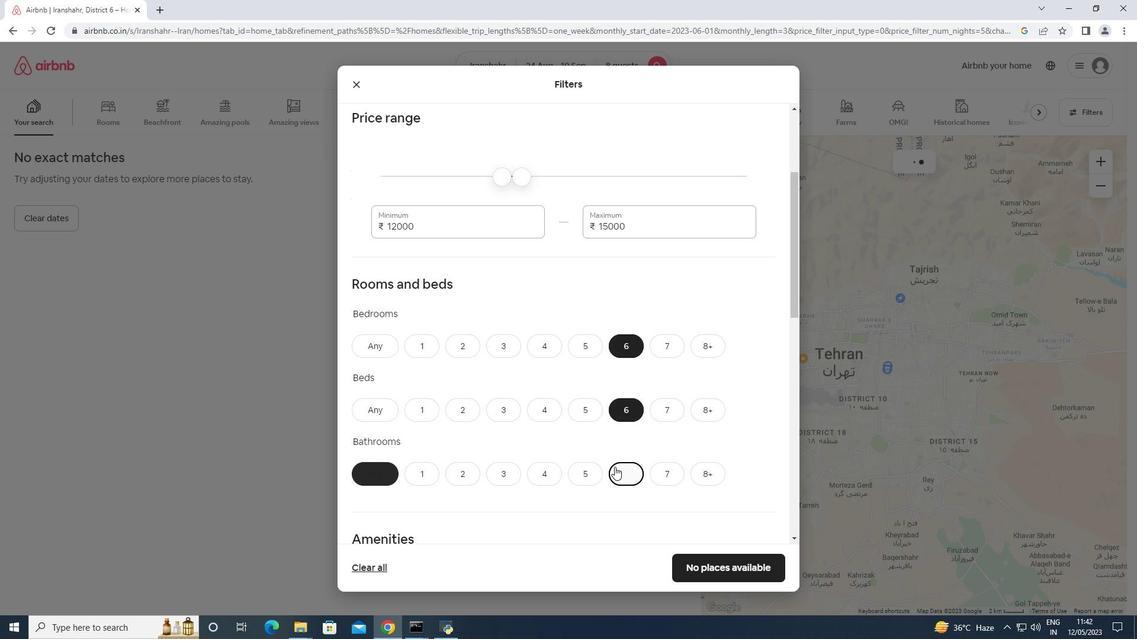 
Action: Mouse scrolled (614, 463) with delta (0, 0)
Screenshot: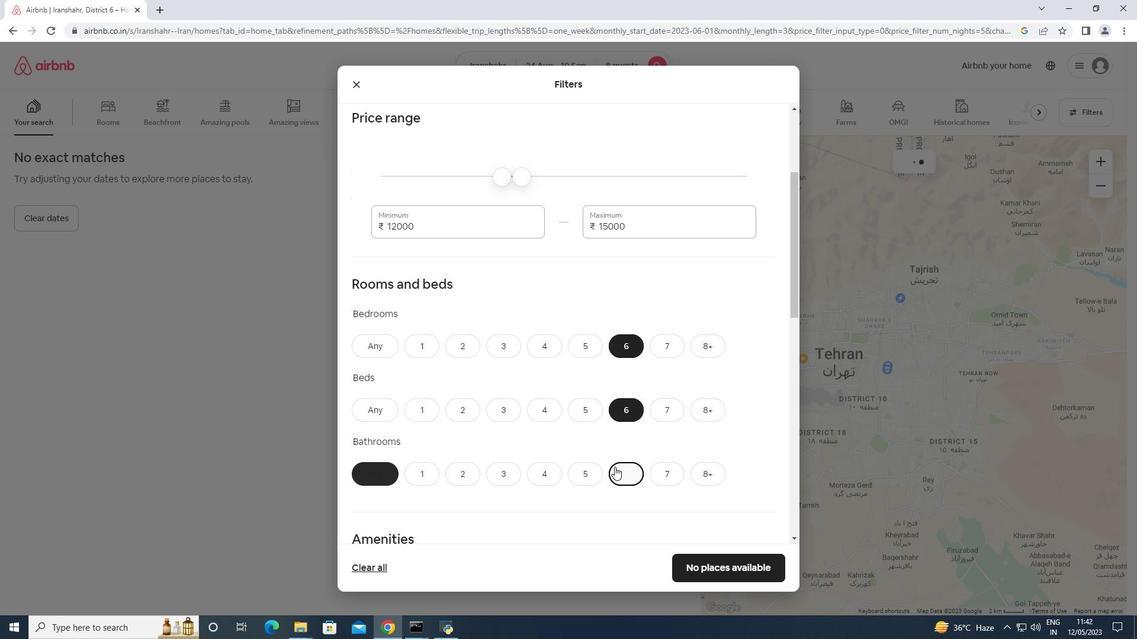
Action: Mouse scrolled (614, 463) with delta (0, 0)
Screenshot: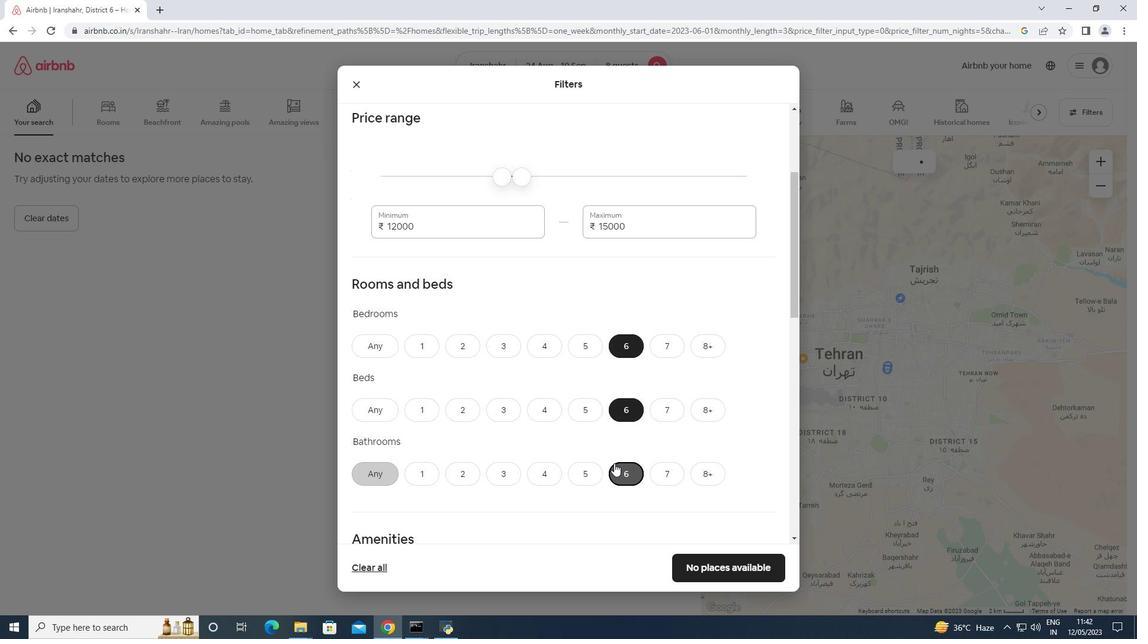 
Action: Mouse scrolled (614, 463) with delta (0, 0)
Screenshot: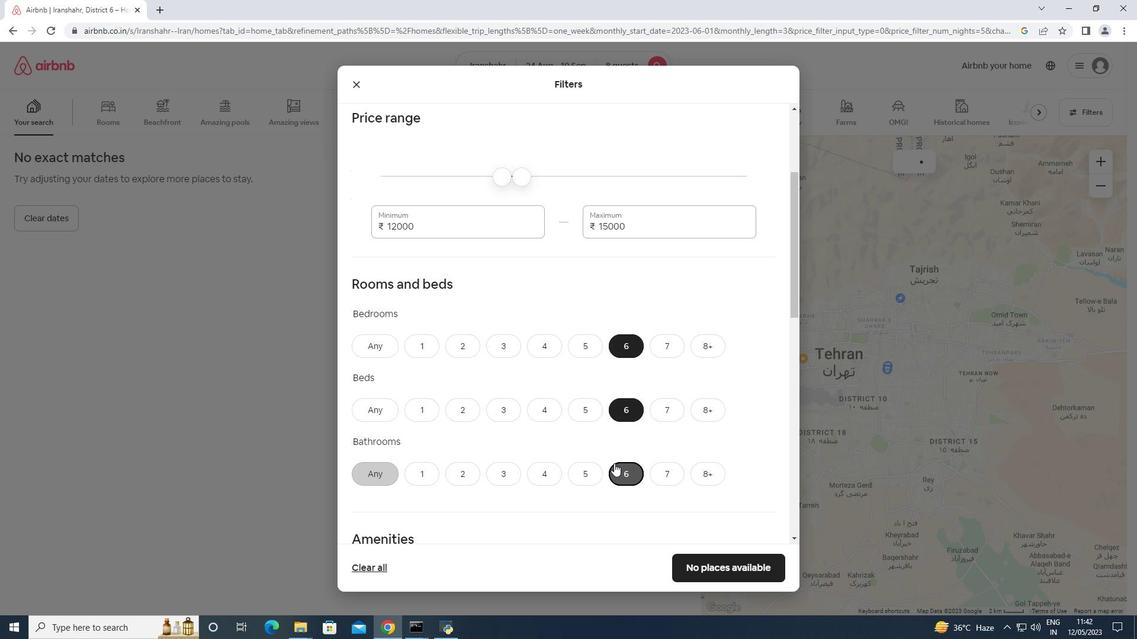
Action: Mouse moved to (382, 380)
Screenshot: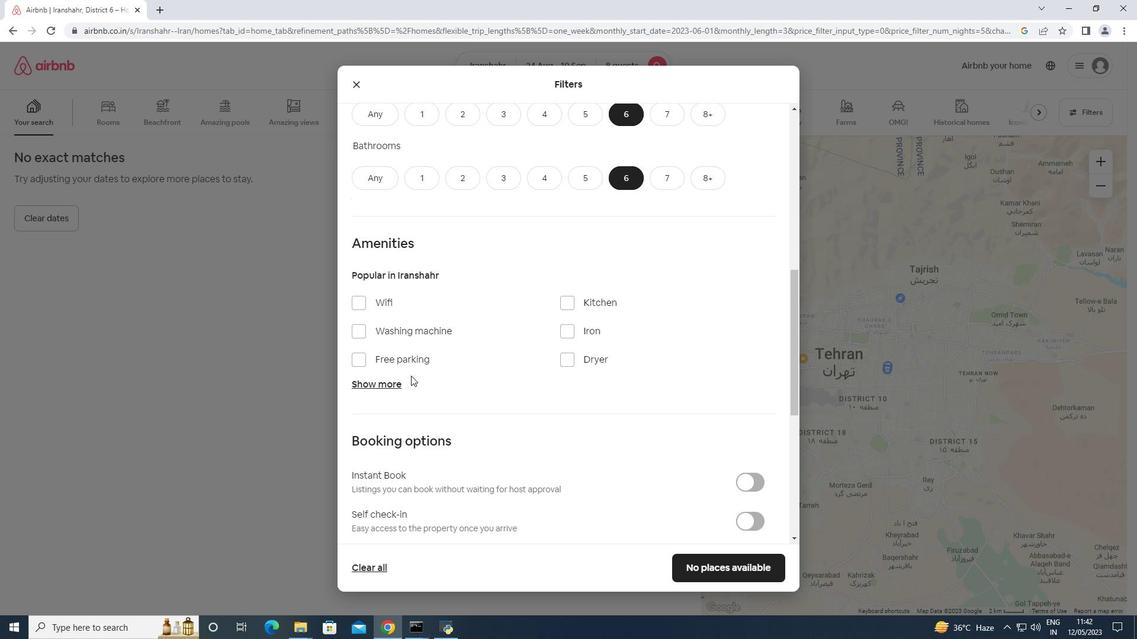 
Action: Mouse pressed left at (382, 380)
Screenshot: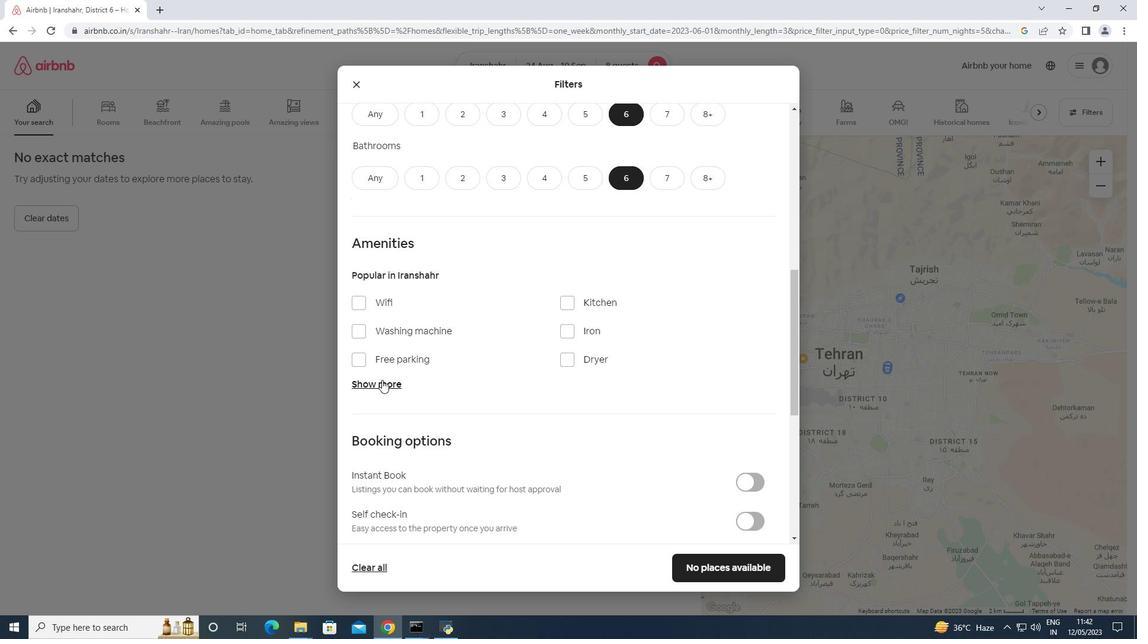 
Action: Mouse moved to (395, 354)
Screenshot: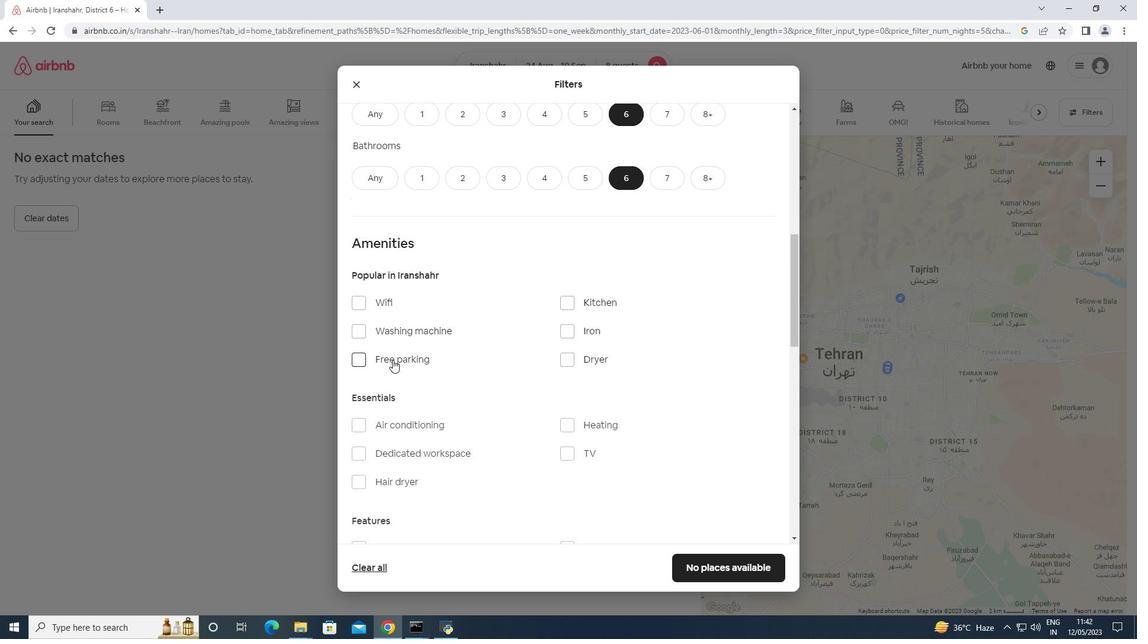 
Action: Mouse pressed left at (395, 354)
Screenshot: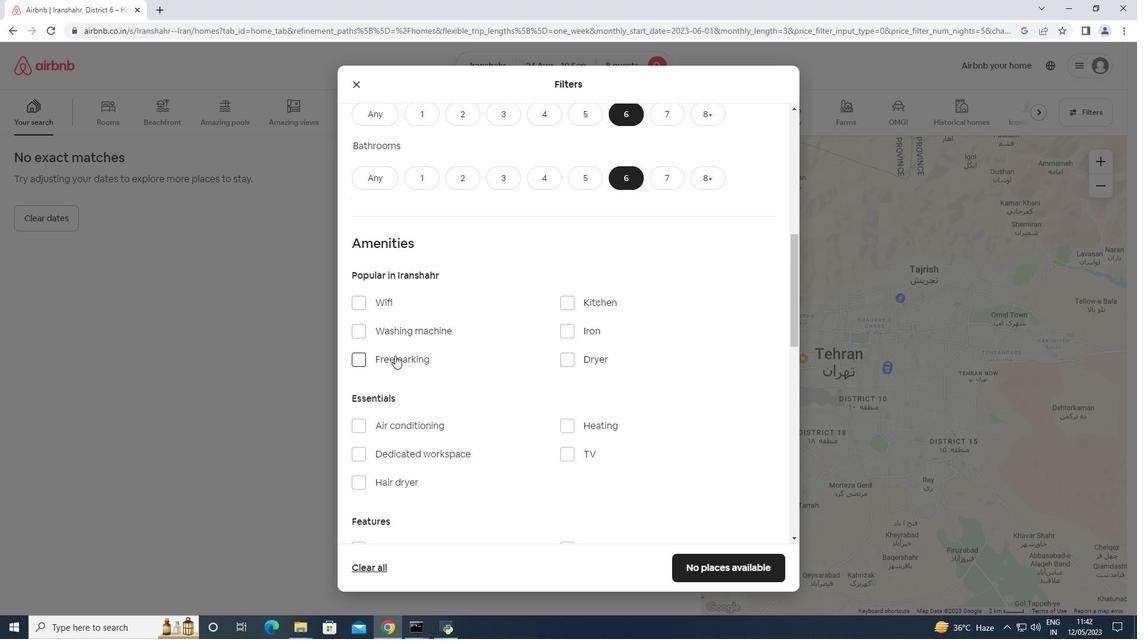 
Action: Mouse moved to (399, 294)
Screenshot: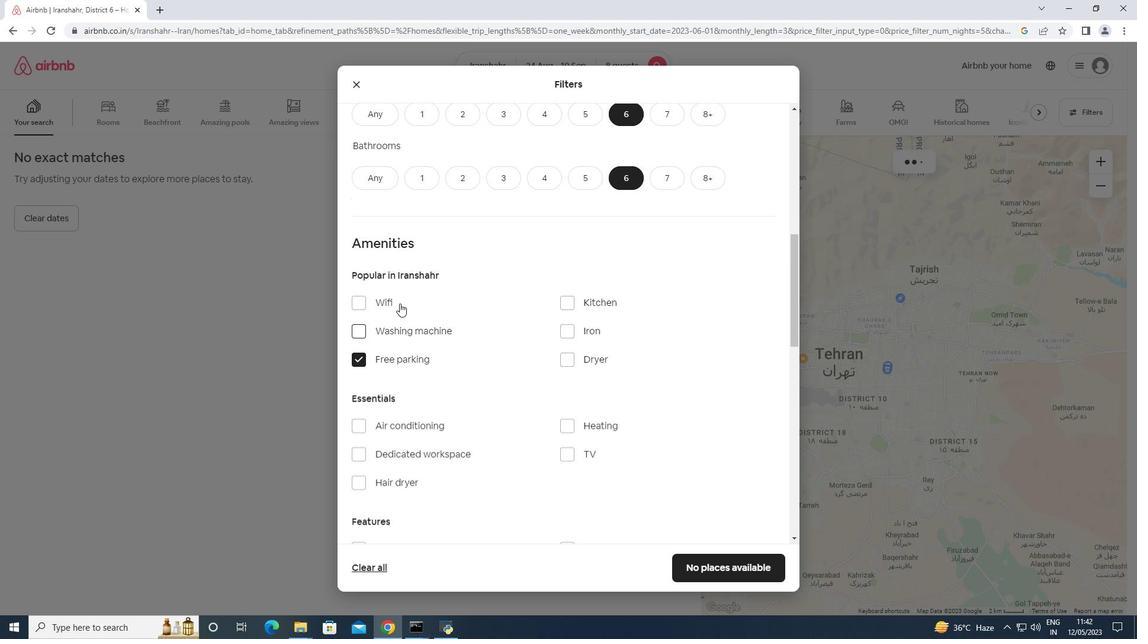 
Action: Mouse pressed left at (399, 294)
Screenshot: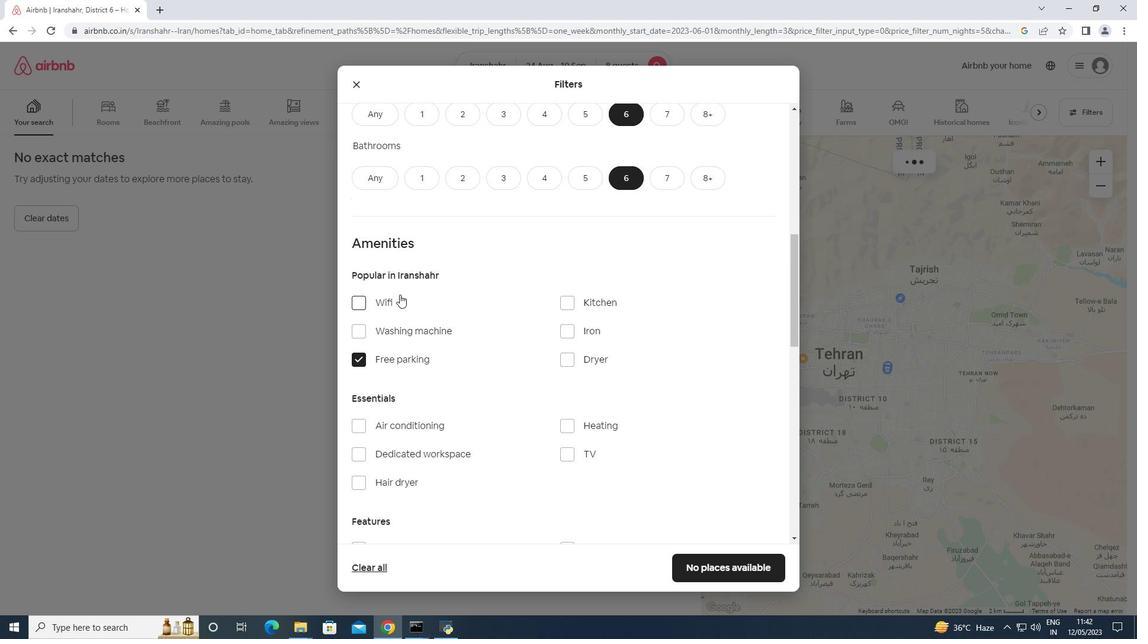 
Action: Mouse moved to (381, 303)
Screenshot: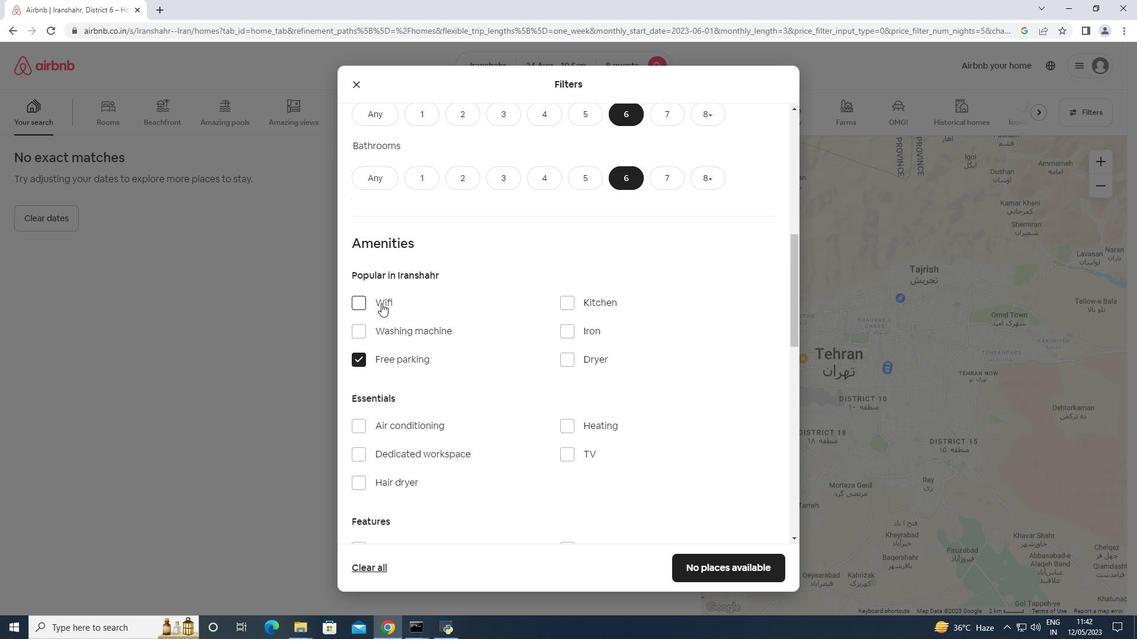 
Action: Mouse pressed left at (381, 303)
Screenshot: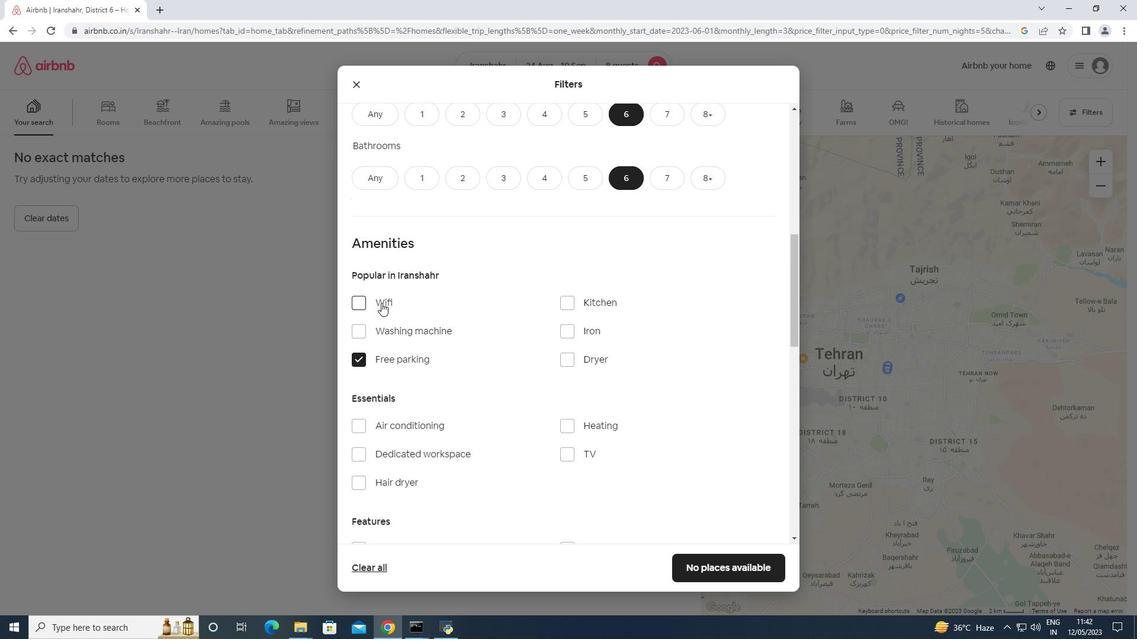 
Action: Mouse moved to (596, 456)
Screenshot: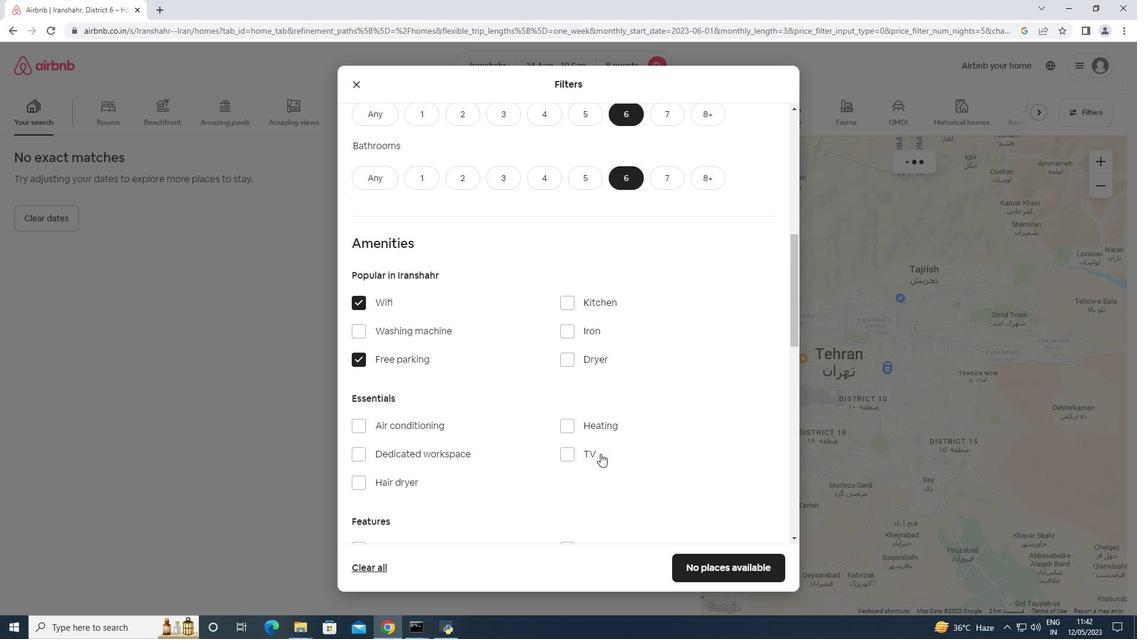
Action: Mouse pressed left at (596, 456)
Screenshot: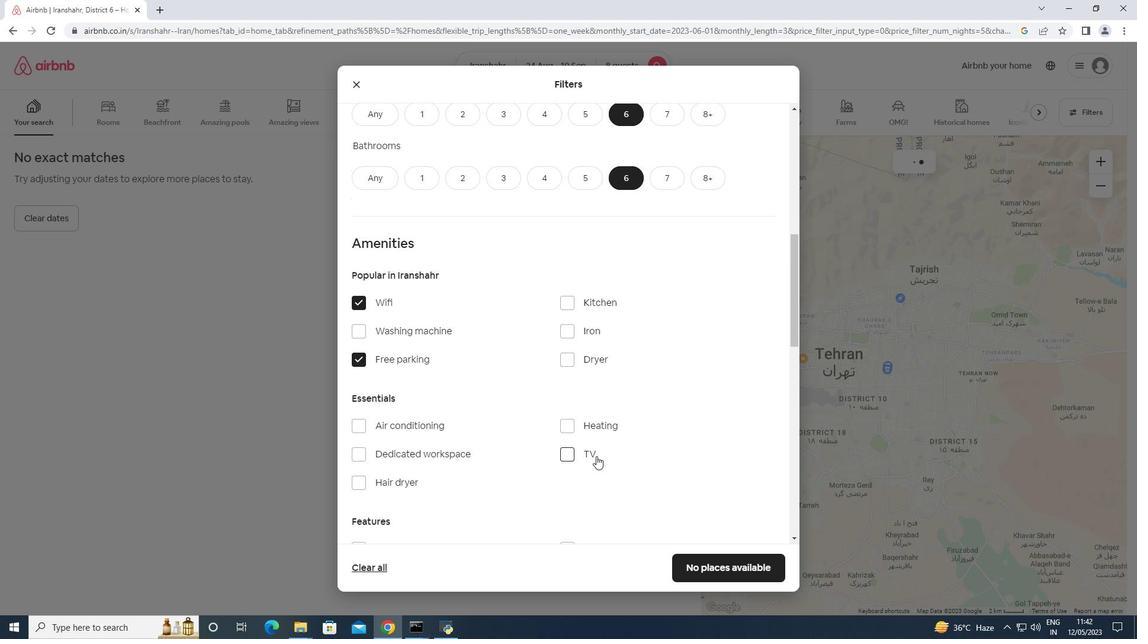
Action: Mouse moved to (594, 456)
Screenshot: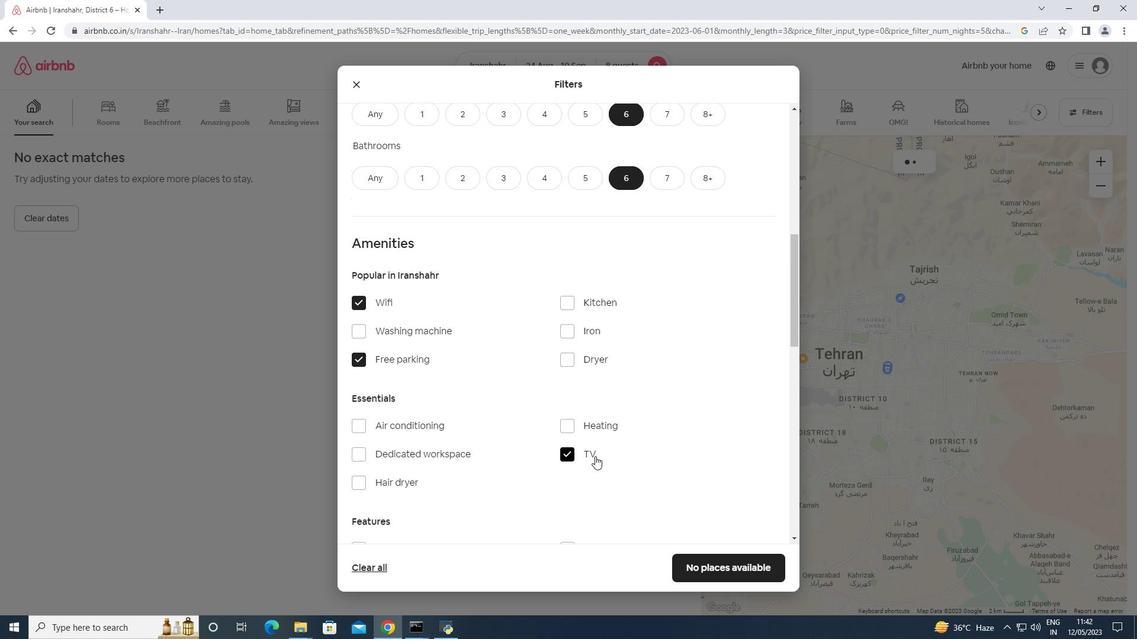 
Action: Mouse scrolled (594, 455) with delta (0, 0)
Screenshot: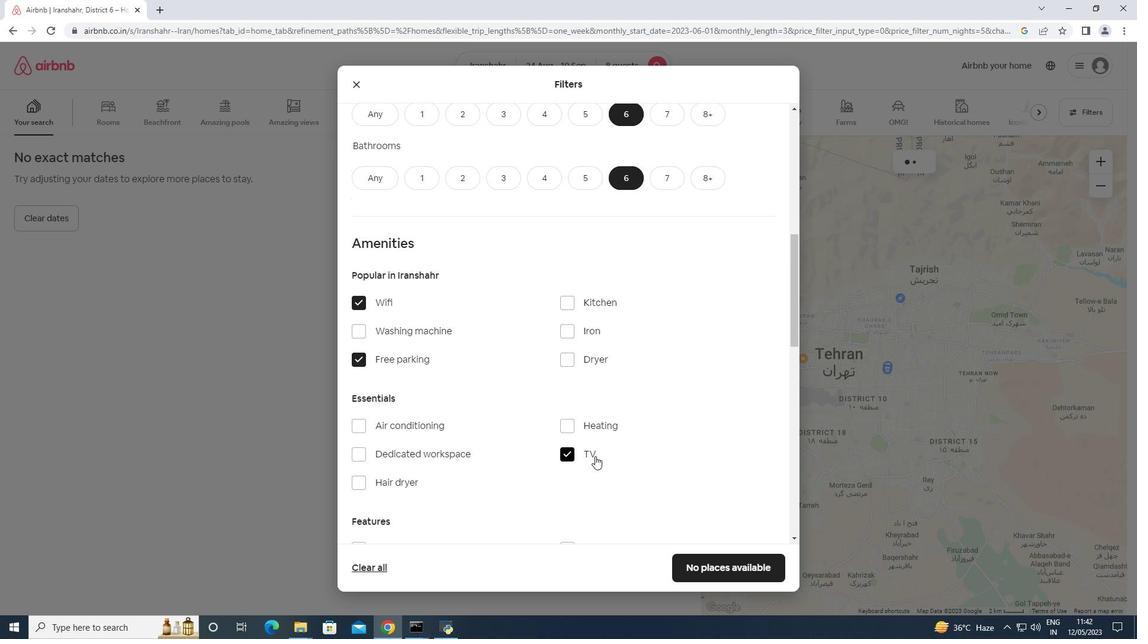 
Action: Mouse scrolled (594, 455) with delta (0, 0)
Screenshot: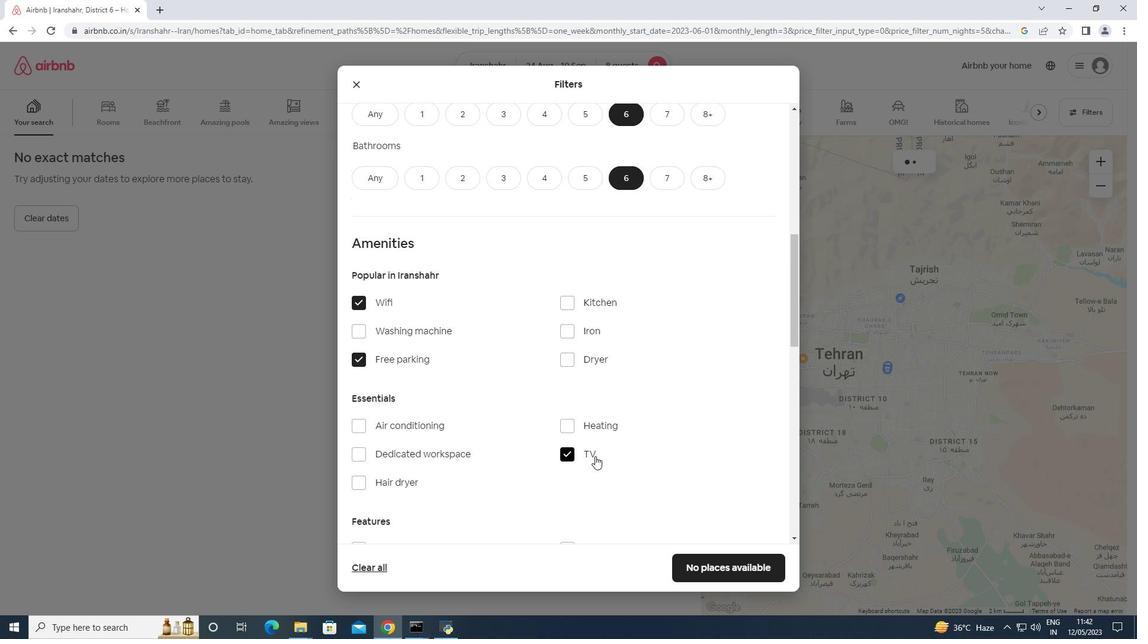 
Action: Mouse scrolled (594, 455) with delta (0, 0)
Screenshot: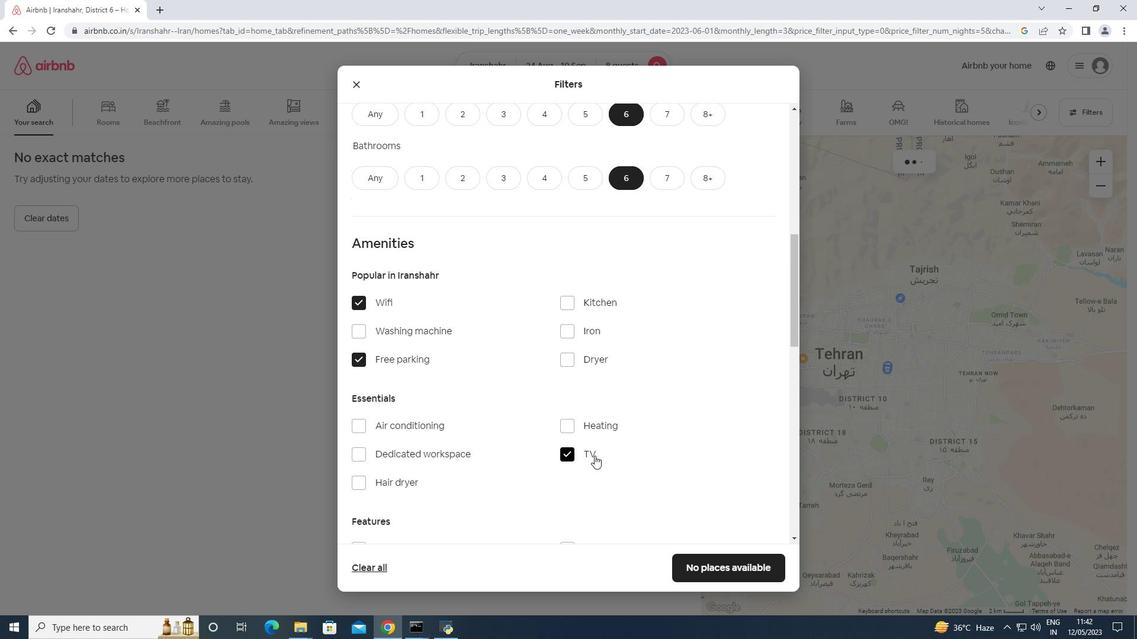 
Action: Mouse moved to (426, 425)
Screenshot: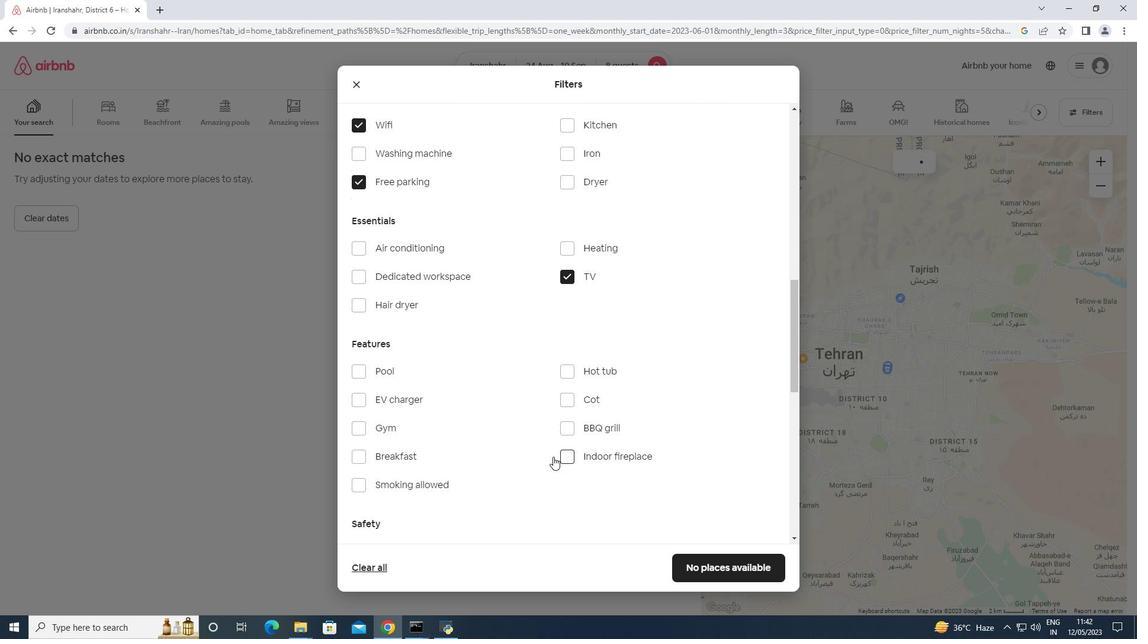 
Action: Mouse pressed left at (426, 425)
Screenshot: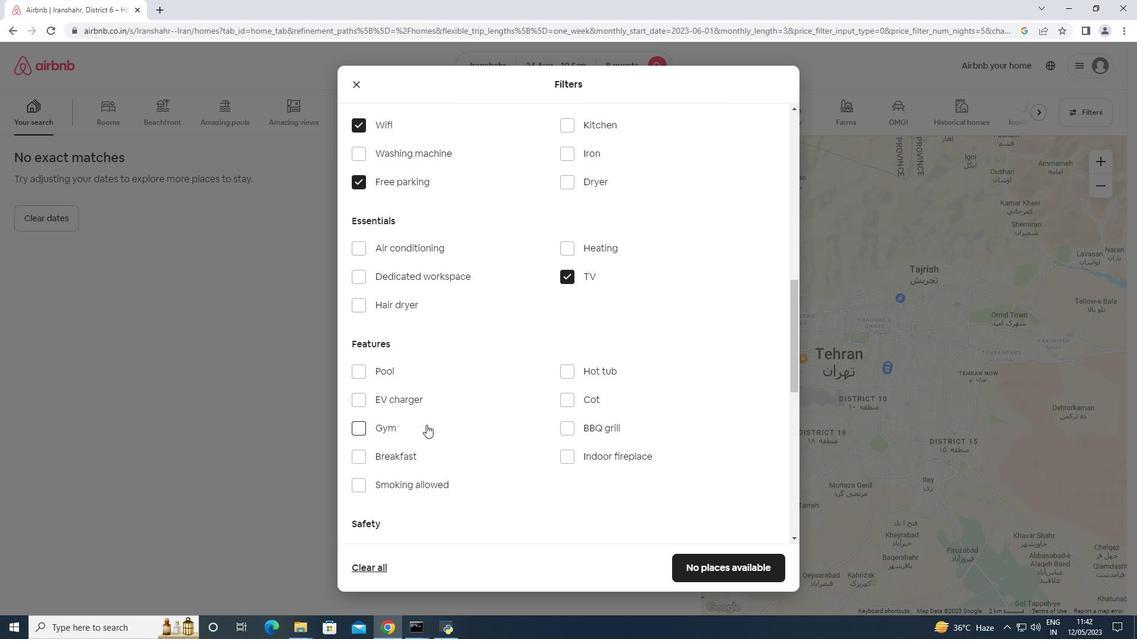 
Action: Mouse moved to (418, 458)
Screenshot: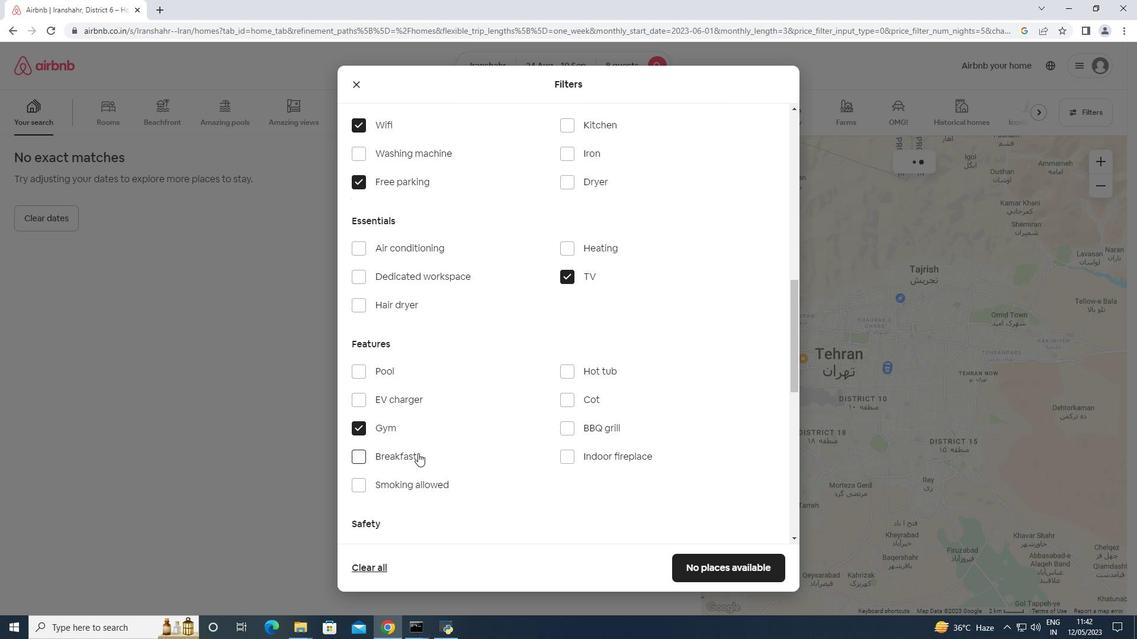 
Action: Mouse pressed left at (418, 458)
Screenshot: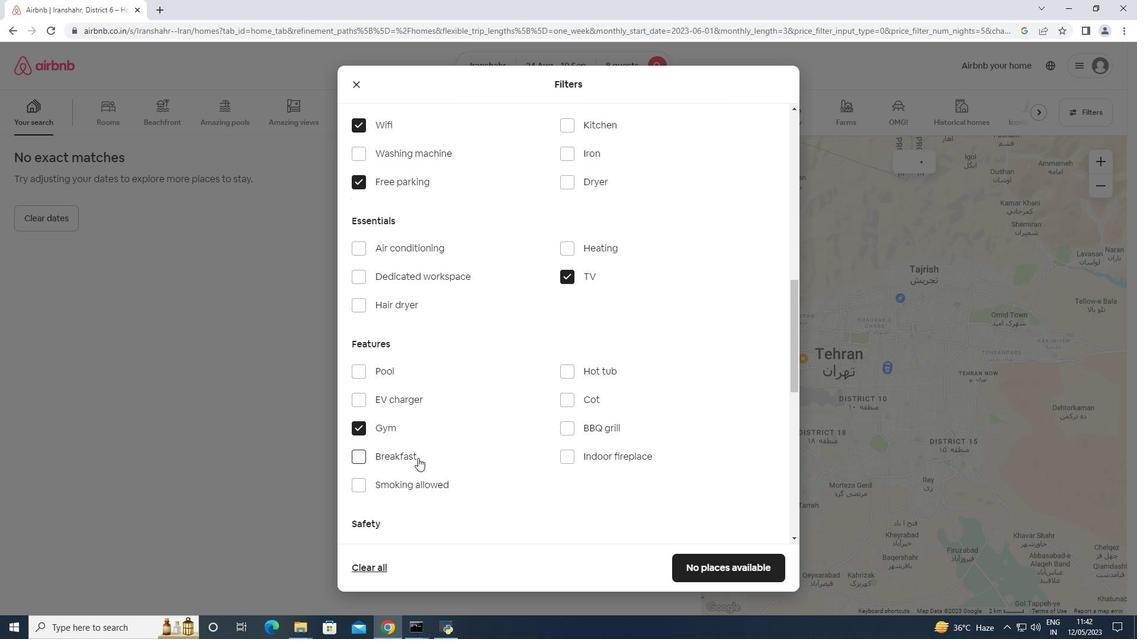 
Action: Mouse moved to (420, 456)
Screenshot: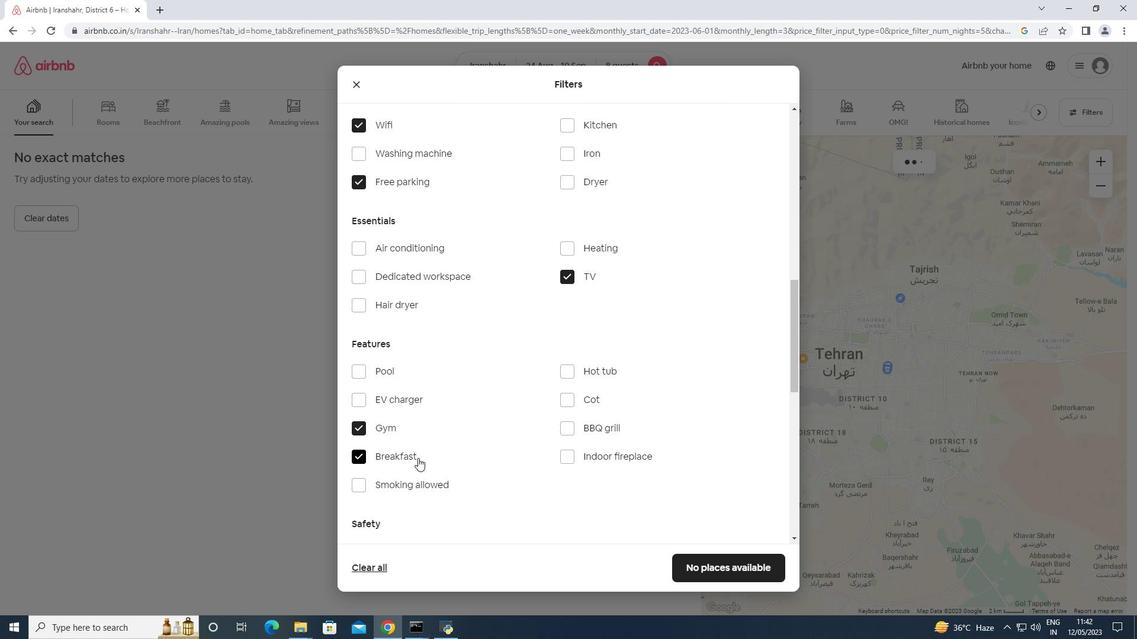 
Action: Mouse scrolled (420, 456) with delta (0, 0)
Screenshot: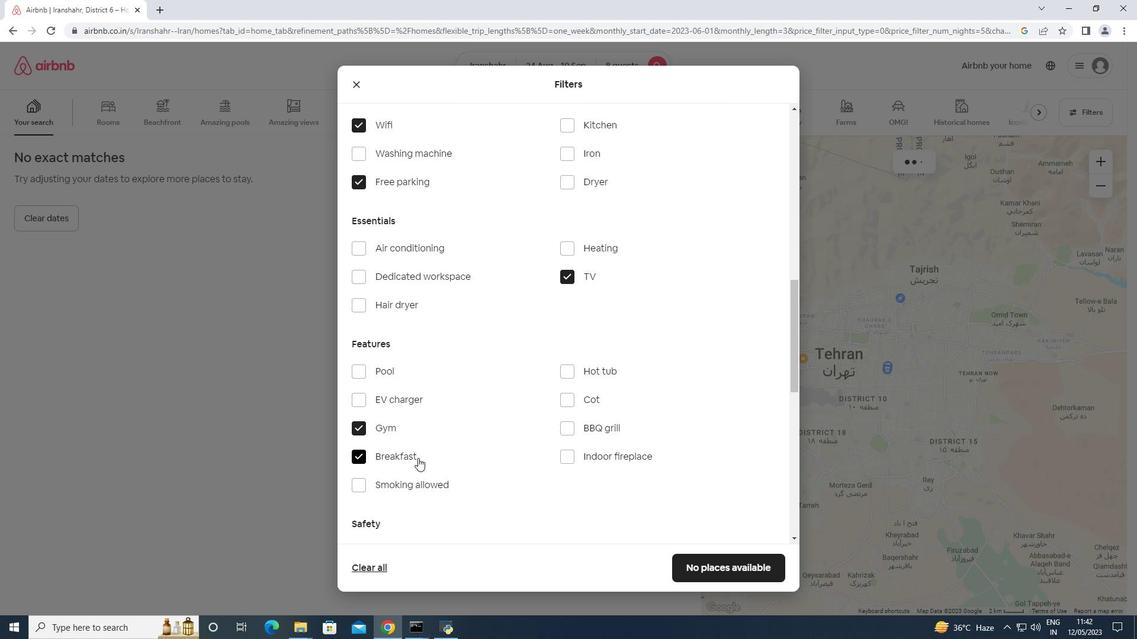 
Action: Mouse scrolled (420, 456) with delta (0, 0)
Screenshot: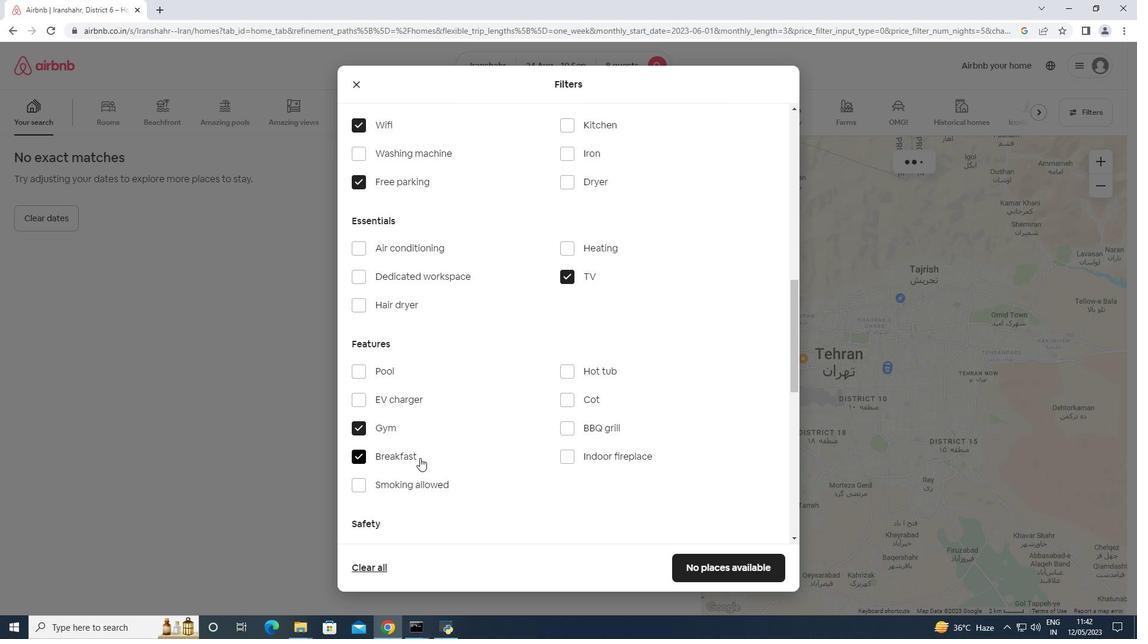
Action: Mouse scrolled (420, 456) with delta (0, 0)
Screenshot: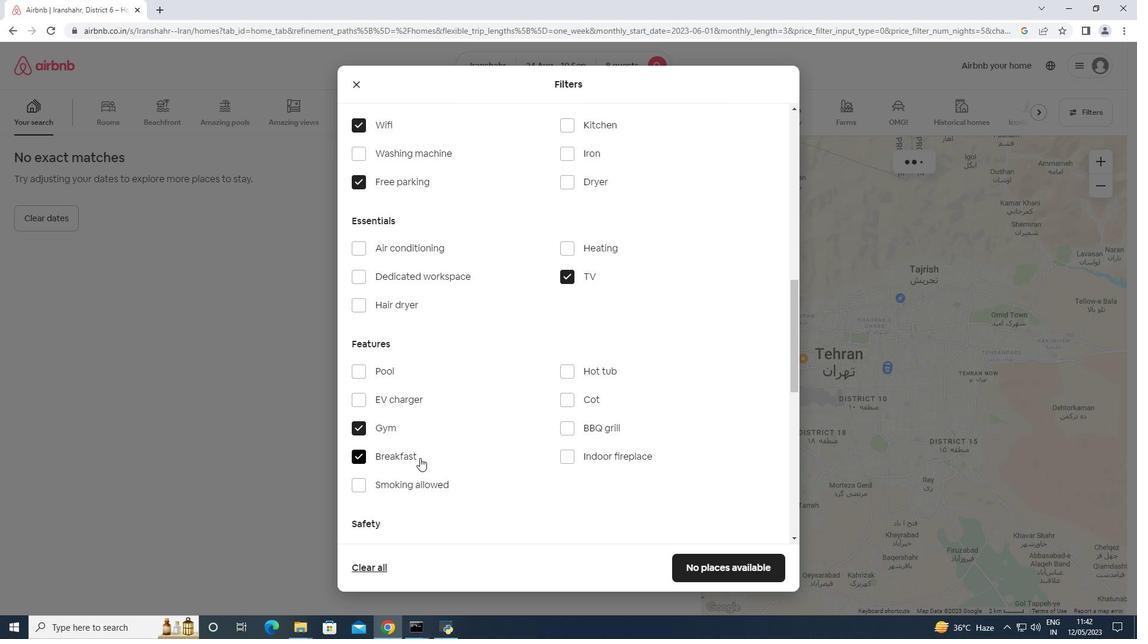 
Action: Mouse scrolled (420, 456) with delta (0, 0)
Screenshot: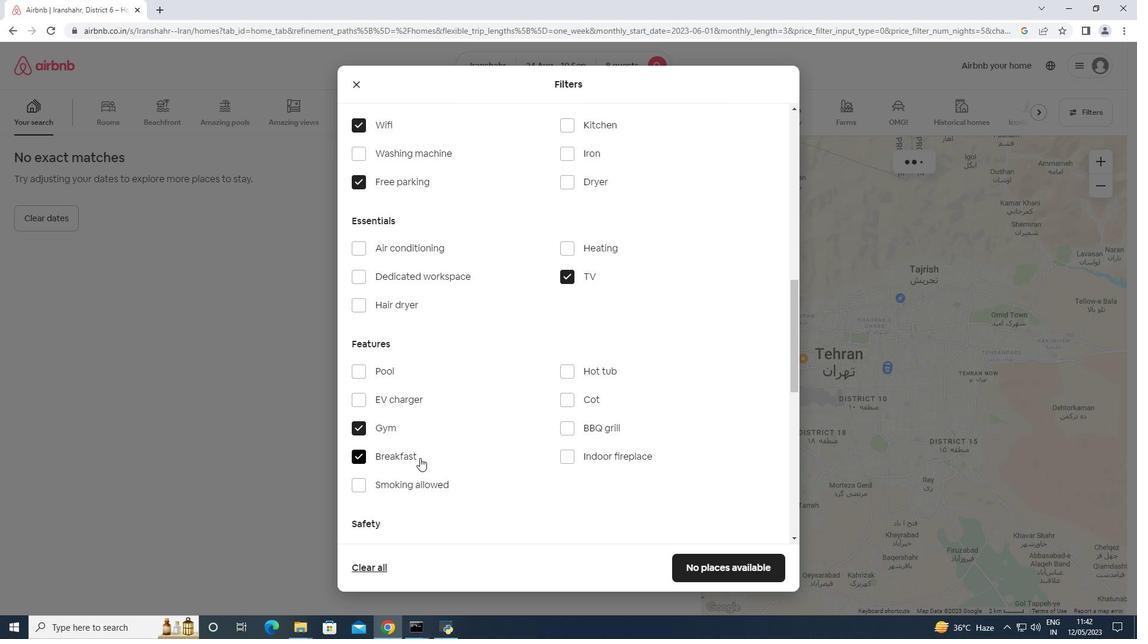 
Action: Mouse scrolled (420, 456) with delta (0, 0)
Screenshot: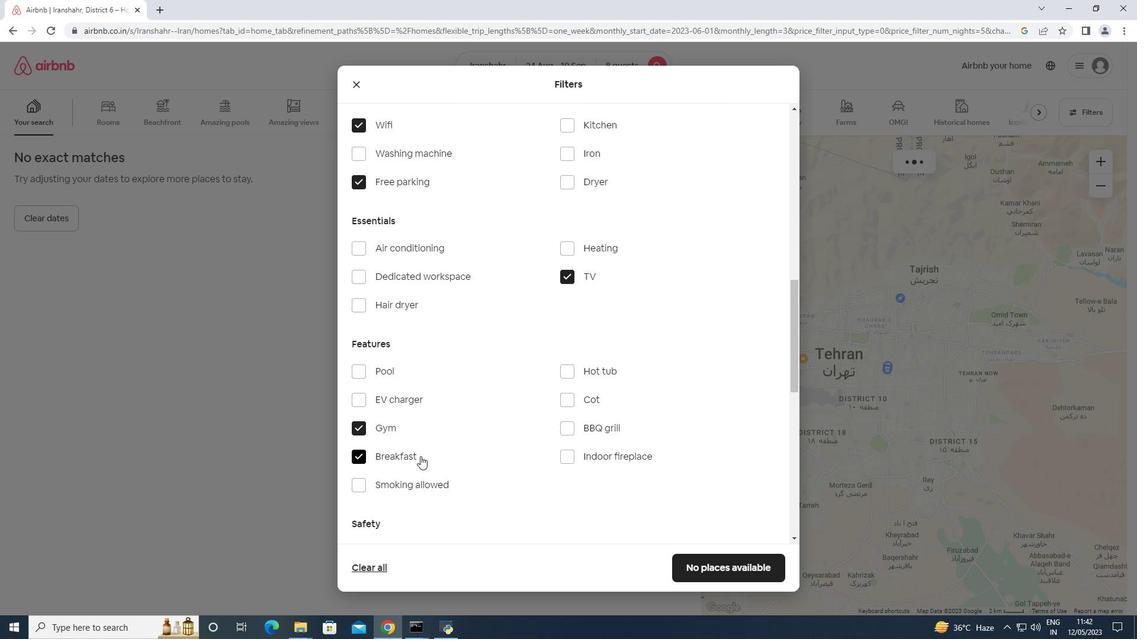 
Action: Mouse moved to (742, 418)
Screenshot: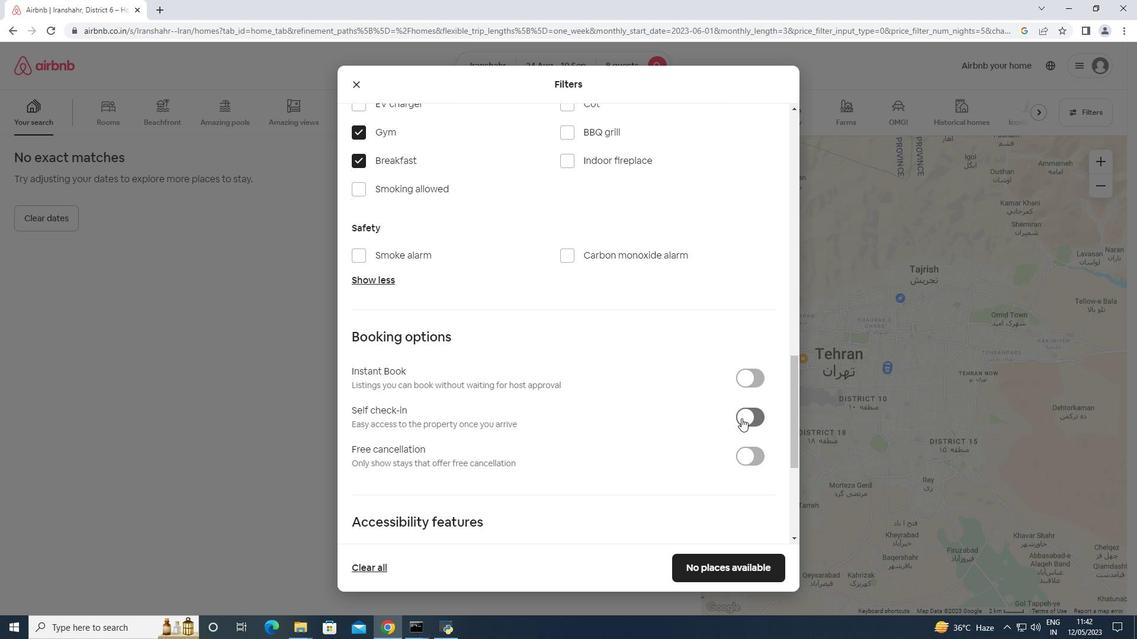 
Action: Mouse pressed left at (742, 418)
Screenshot: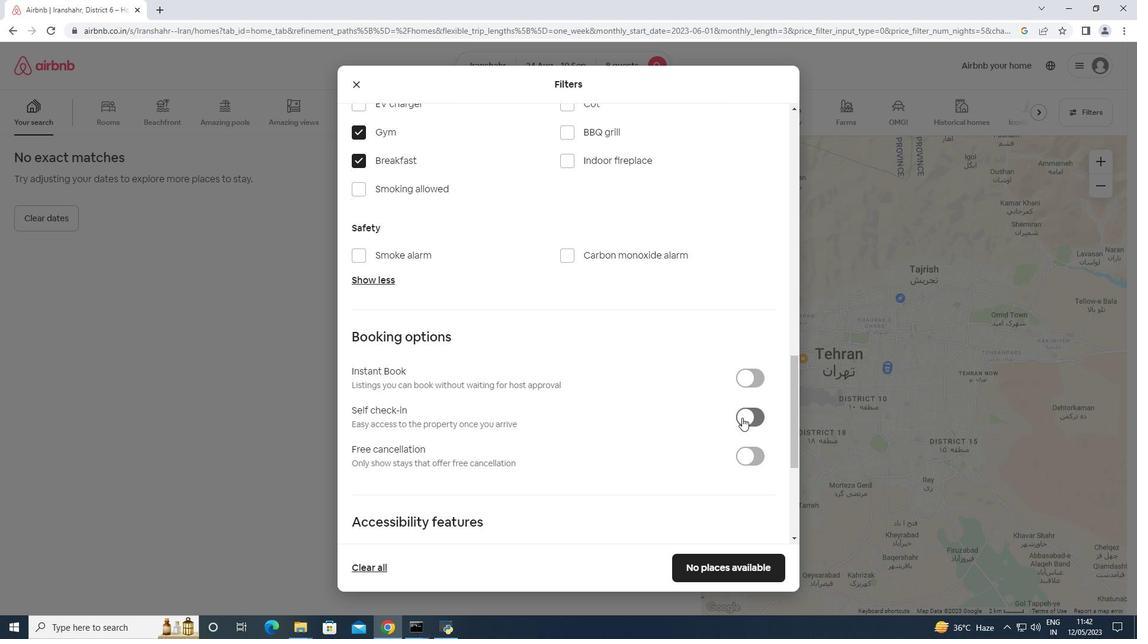 
Action: Mouse moved to (740, 417)
Screenshot: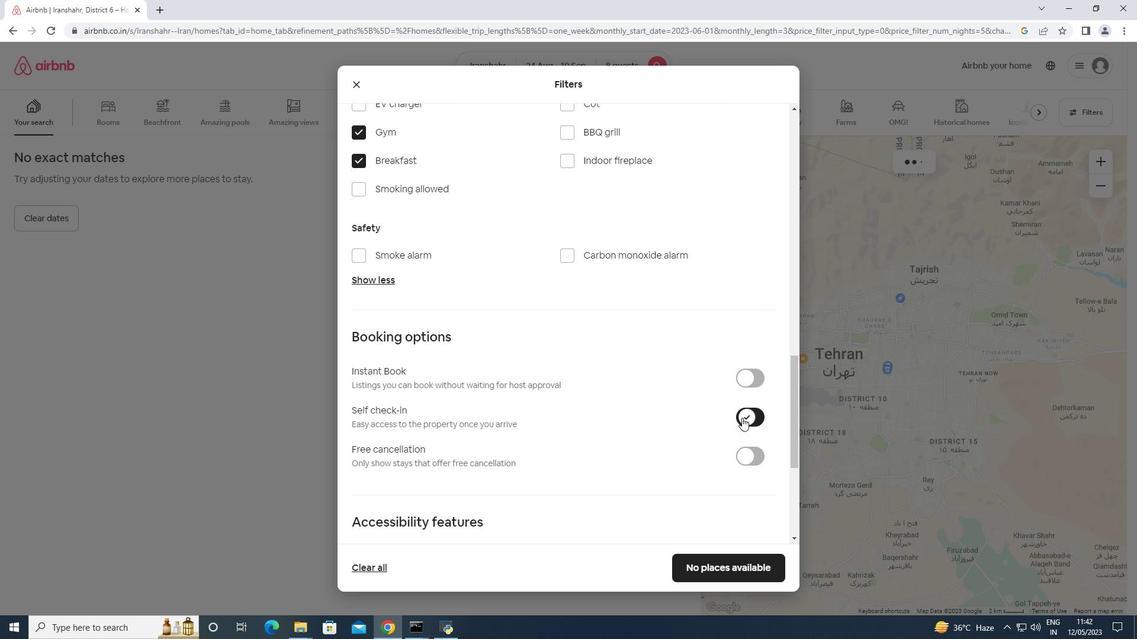 
Action: Mouse scrolled (740, 417) with delta (0, 0)
Screenshot: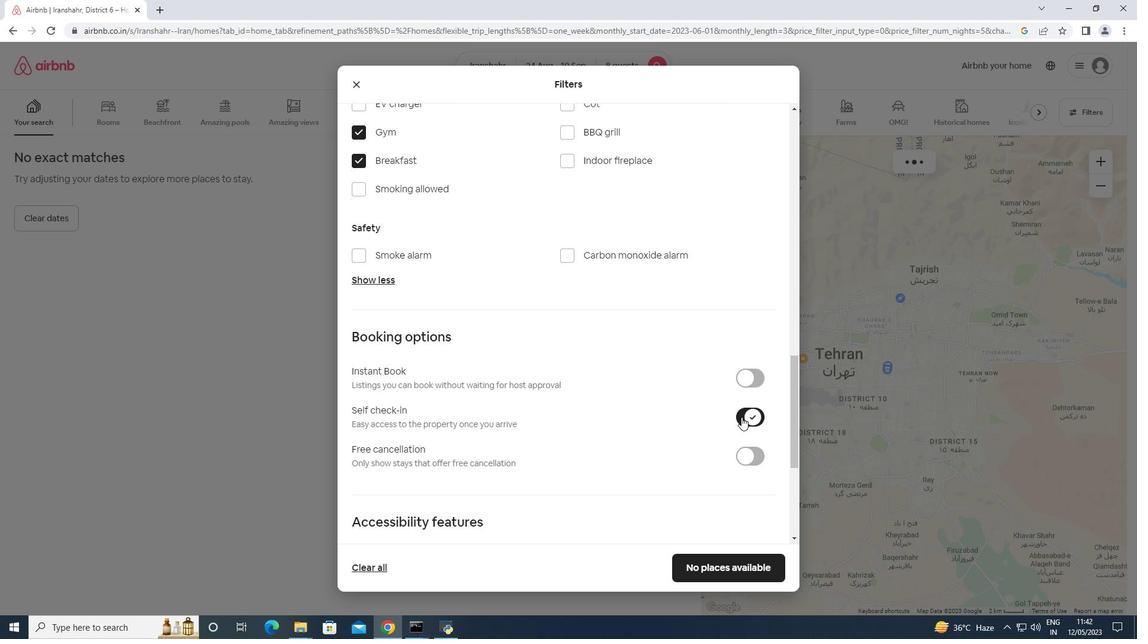 
Action: Mouse scrolled (740, 417) with delta (0, 0)
Screenshot: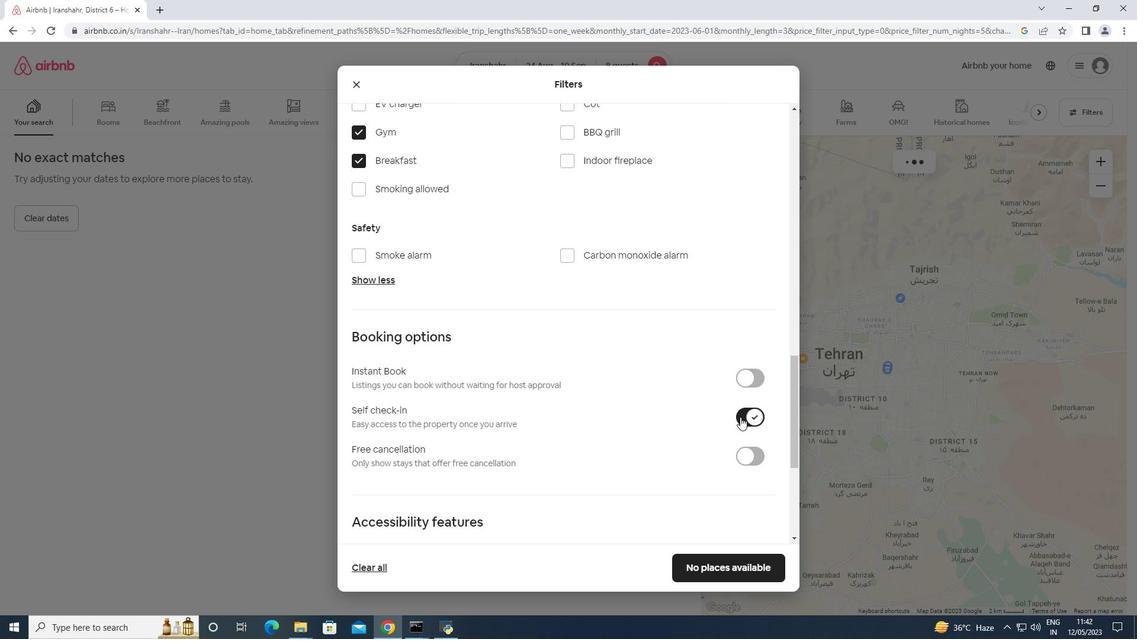 
Action: Mouse scrolled (740, 417) with delta (0, 0)
Screenshot: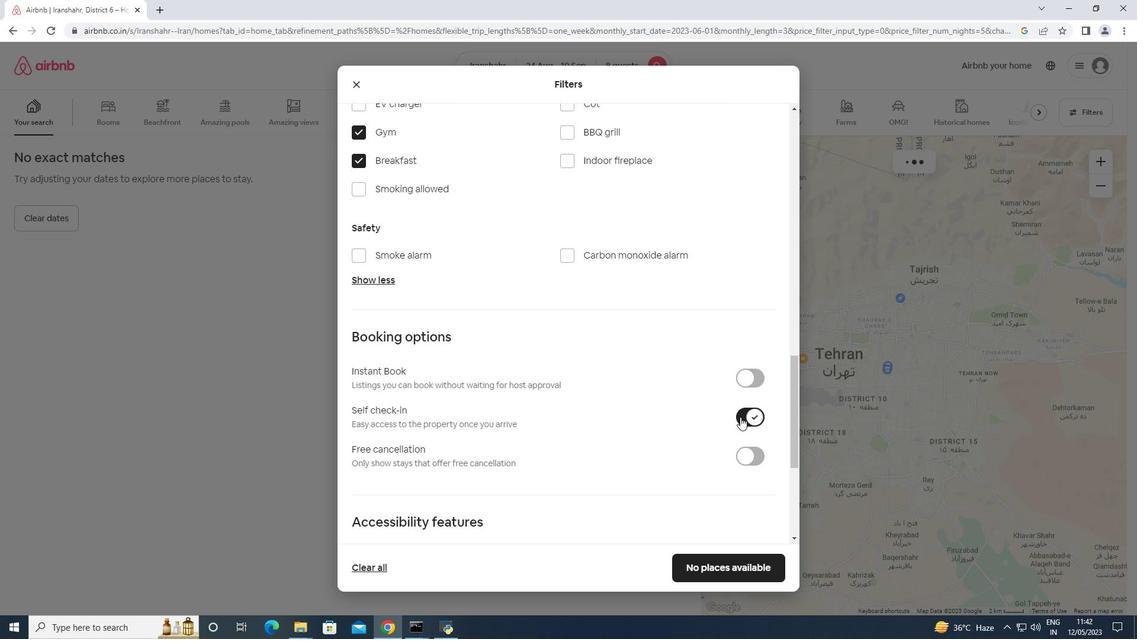 
Action: Mouse scrolled (740, 417) with delta (0, 0)
Screenshot: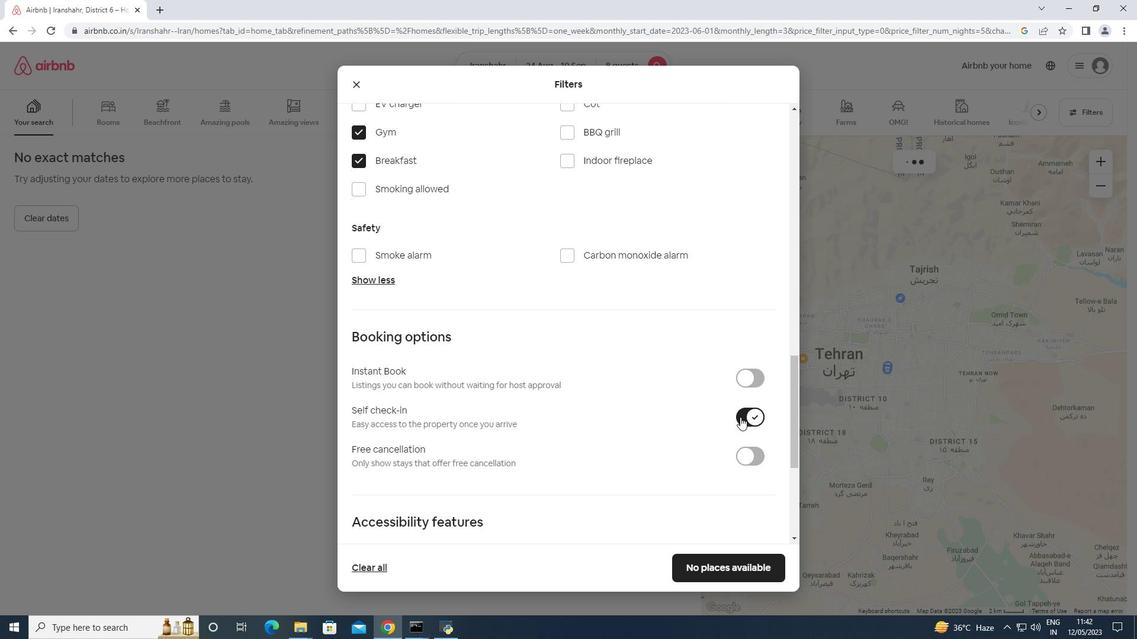 
Action: Mouse scrolled (740, 417) with delta (0, 0)
Screenshot: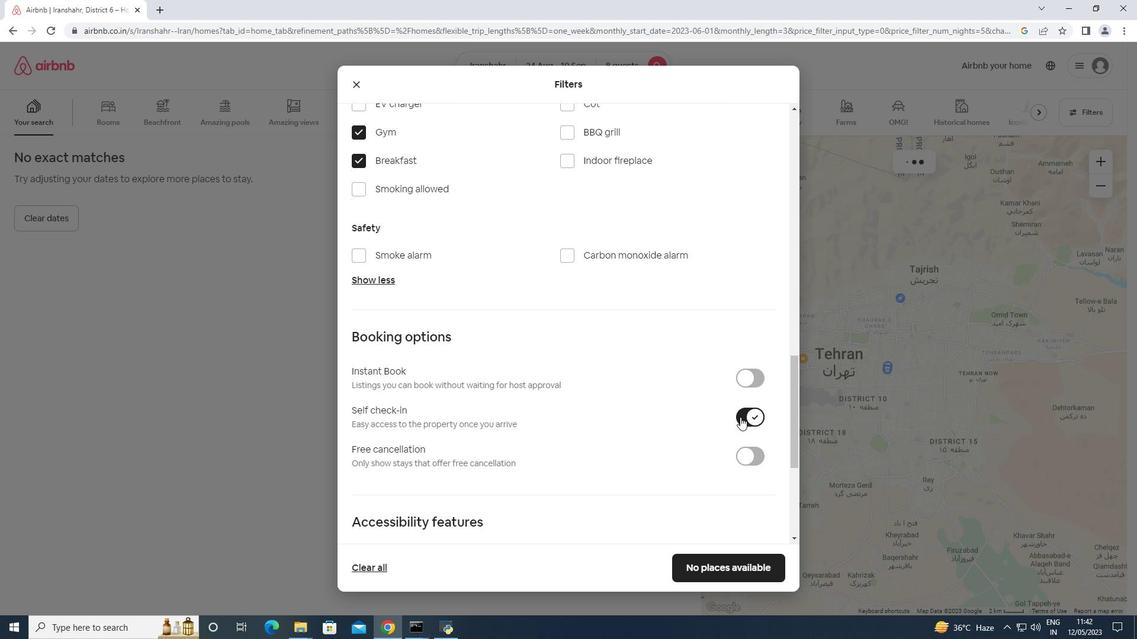 
Action: Mouse scrolled (740, 417) with delta (0, 0)
Screenshot: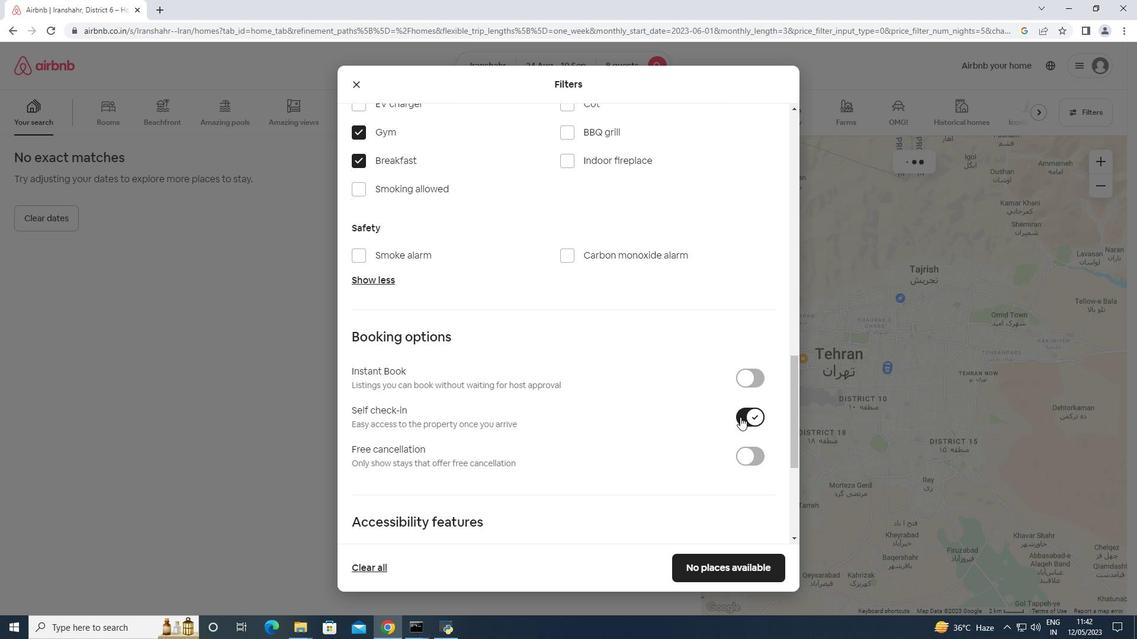
Action: Mouse moved to (578, 484)
Screenshot: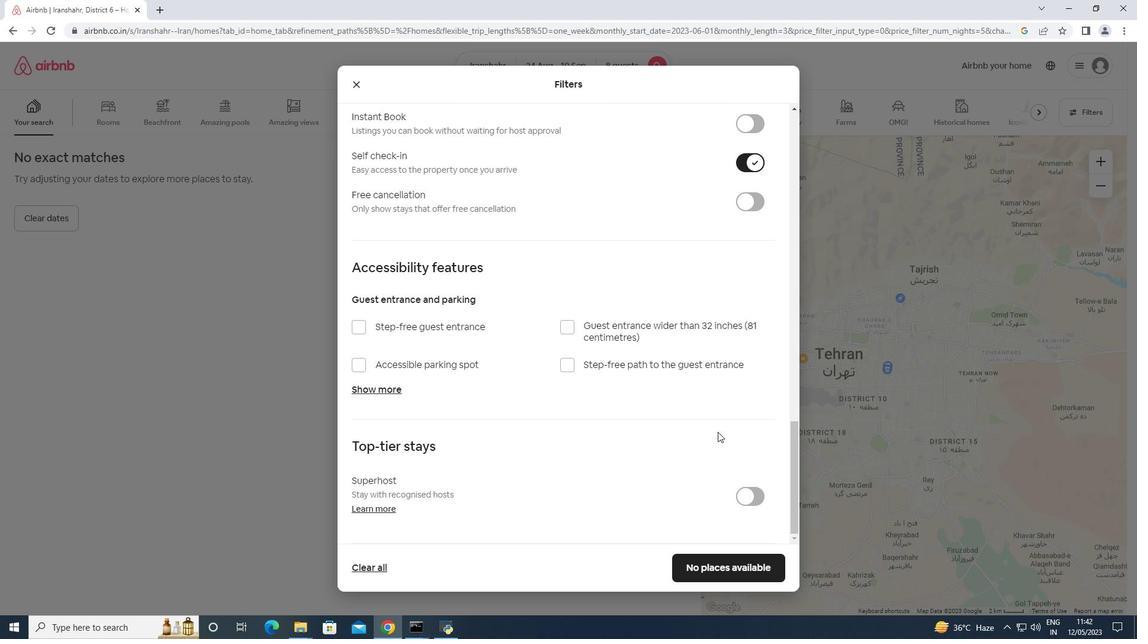 
Action: Mouse scrolled (578, 483) with delta (0, 0)
Screenshot: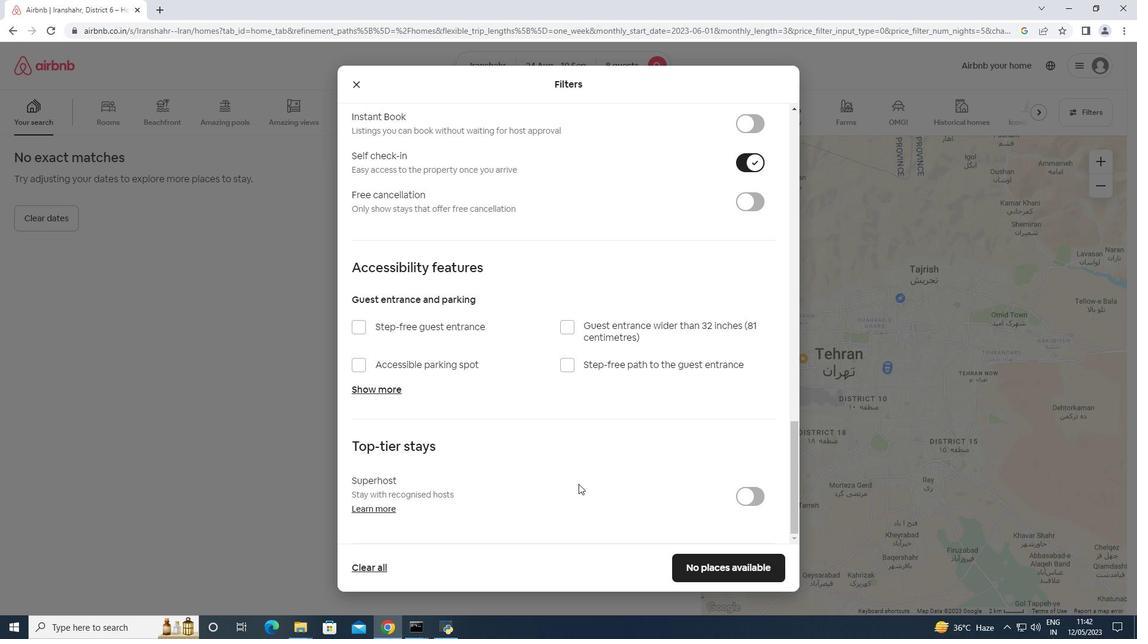 
Action: Mouse scrolled (578, 483) with delta (0, 0)
Screenshot: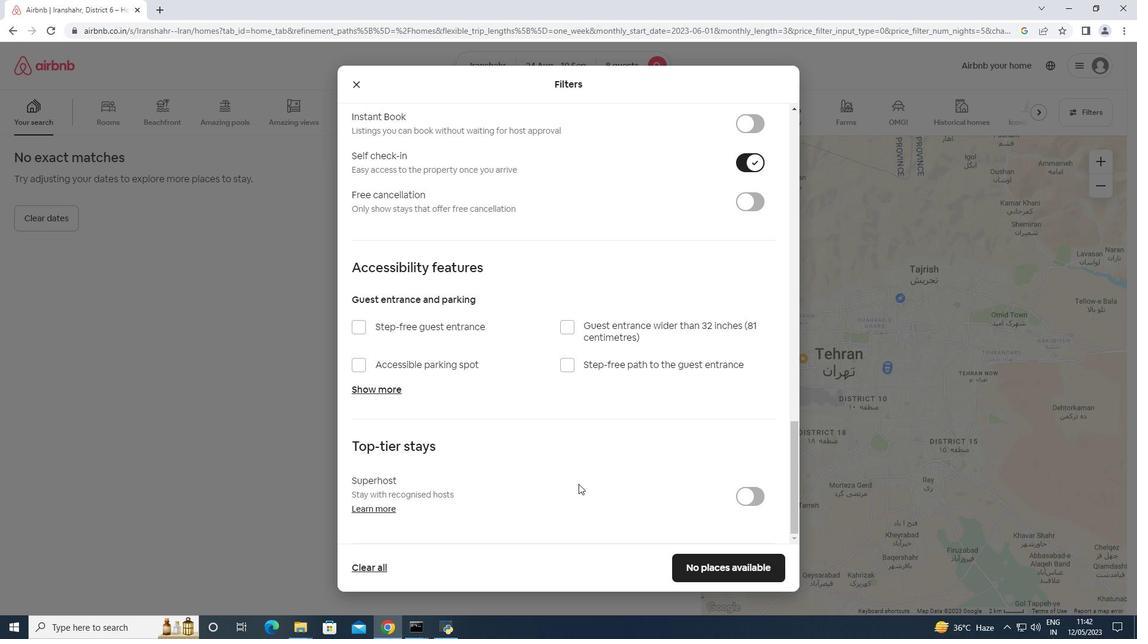 
Action: Mouse scrolled (578, 483) with delta (0, 0)
Screenshot: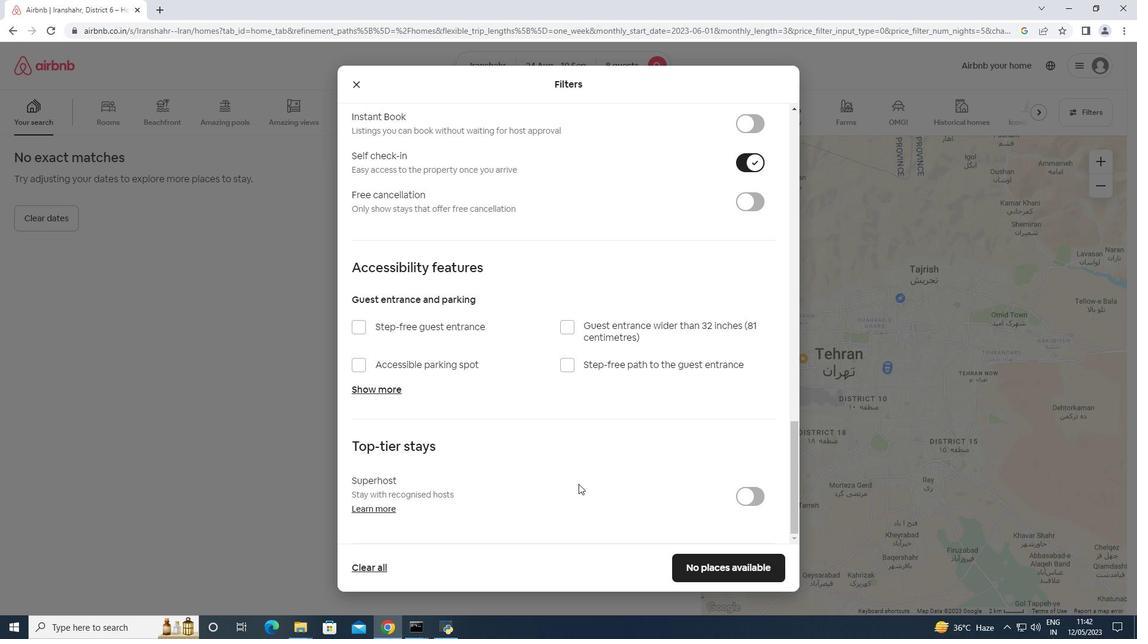 
Action: Mouse scrolled (578, 483) with delta (0, 0)
Screenshot: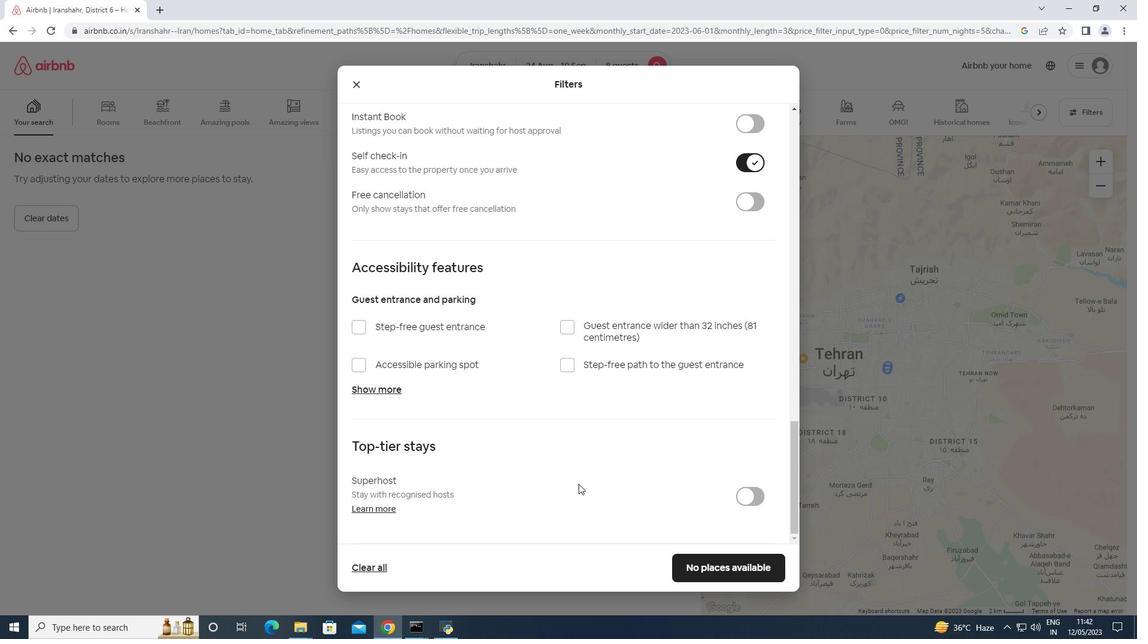 
Action: Mouse scrolled (578, 483) with delta (0, 0)
Screenshot: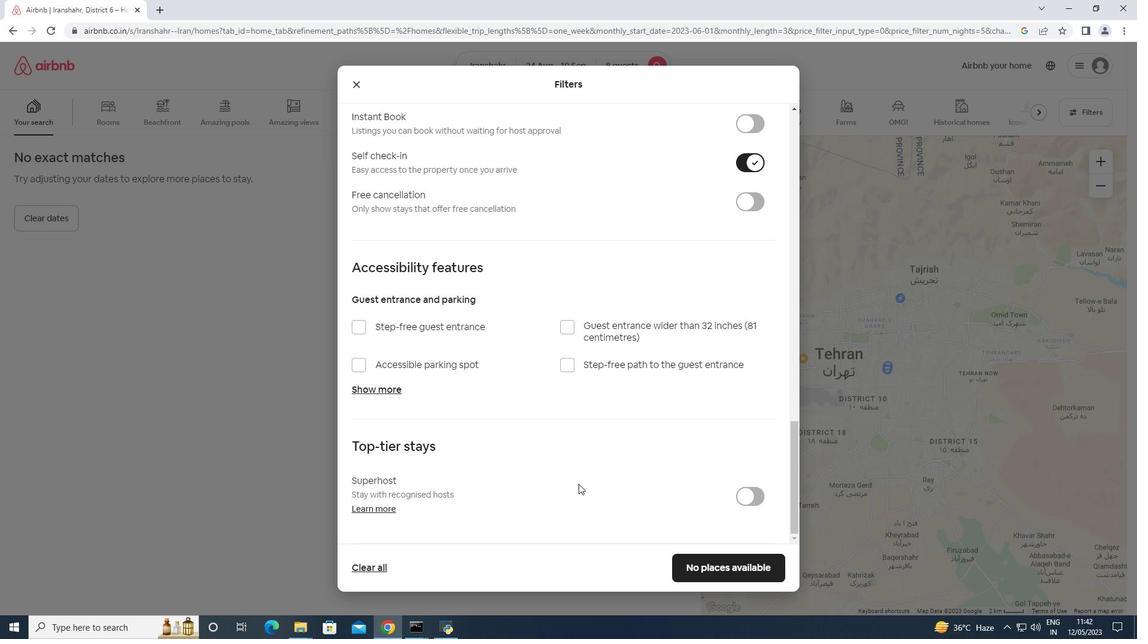 
Action: Mouse moved to (706, 560)
Screenshot: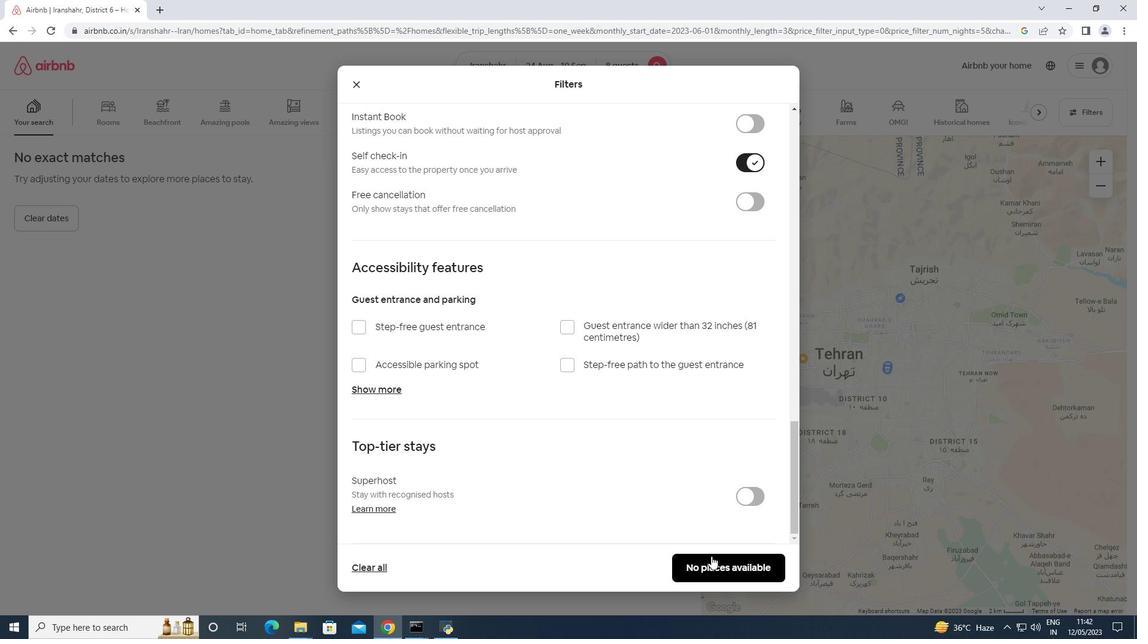 
Action: Mouse pressed left at (706, 560)
Screenshot: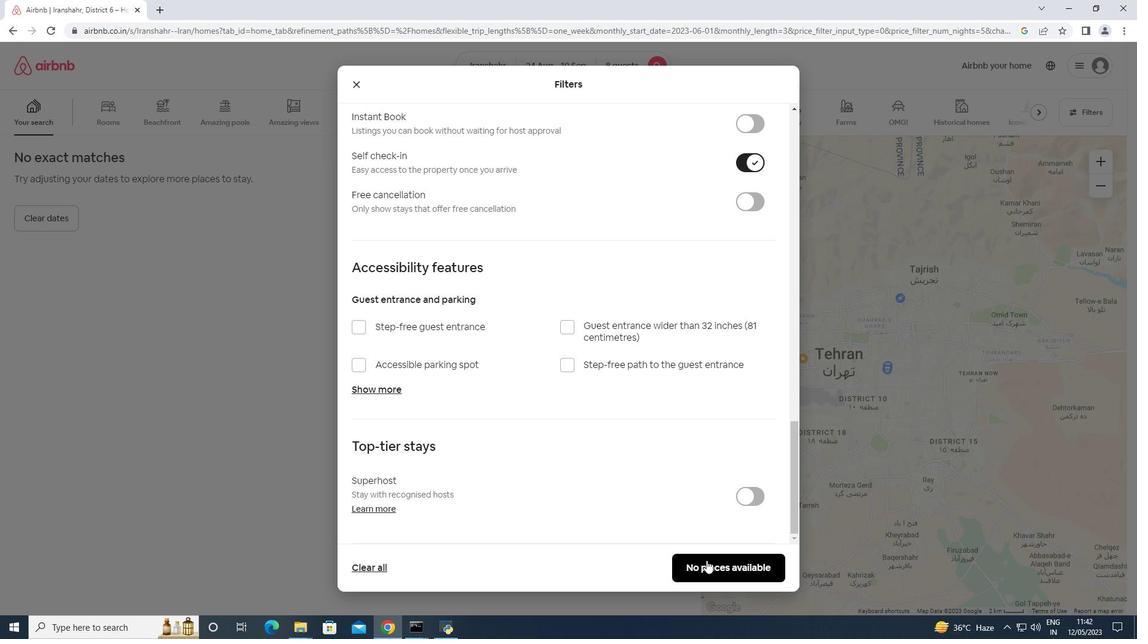 
Action: Mouse moved to (687, 351)
Screenshot: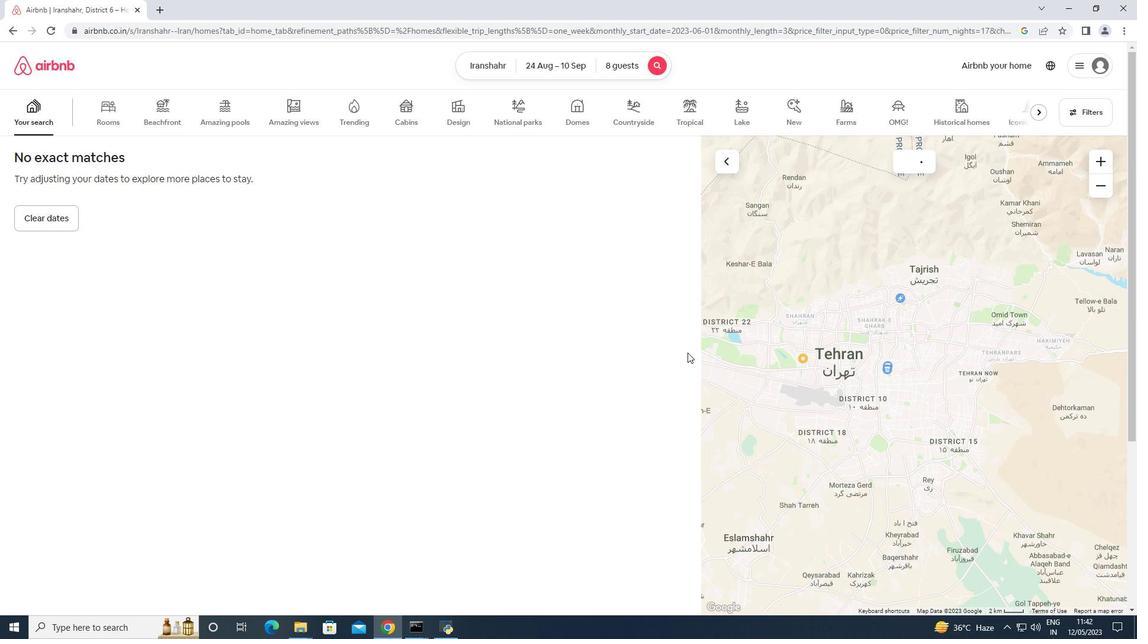 
